 Task: Look for space in Zvečan, Kosovo from 6th September, 2023 to 15th September, 2023 for 6 adults in price range Rs.8000 to Rs.12000. Place can be entire place or private room with 6 bedrooms having 6 beds and 6 bathrooms. Property type can be house, flat, guest house. Amenities needed are: wifi, TV, free parkinig on premises, gym, breakfast. Booking option can be shelf check-in. Required host language is English.
Action: Mouse moved to (498, 106)
Screenshot: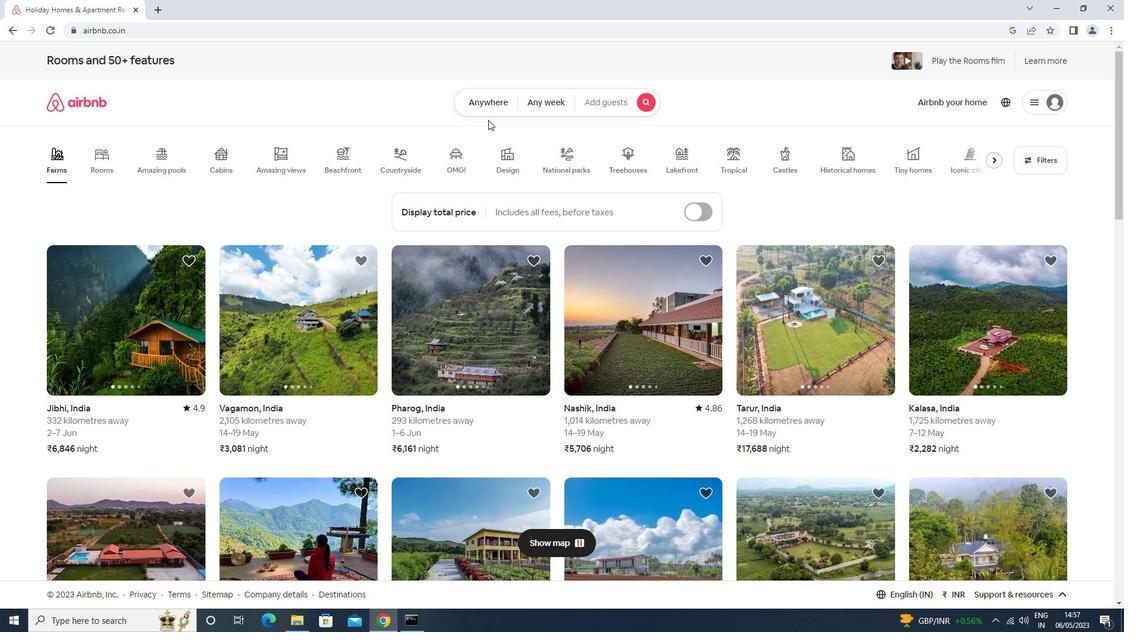 
Action: Mouse pressed left at (498, 106)
Screenshot: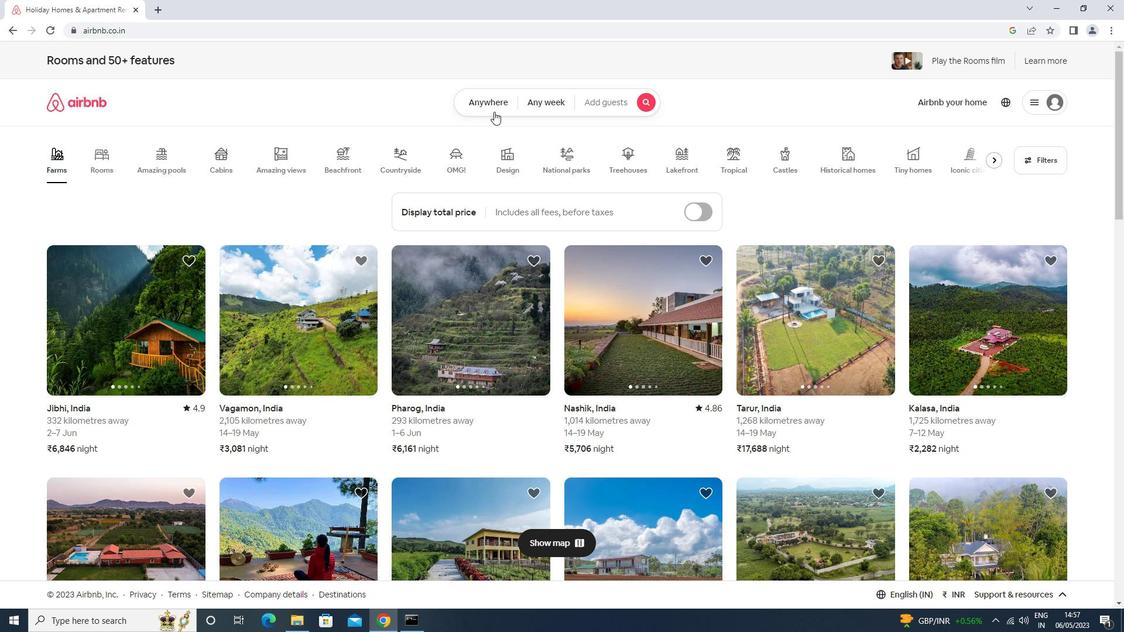 
Action: Mouse moved to (452, 152)
Screenshot: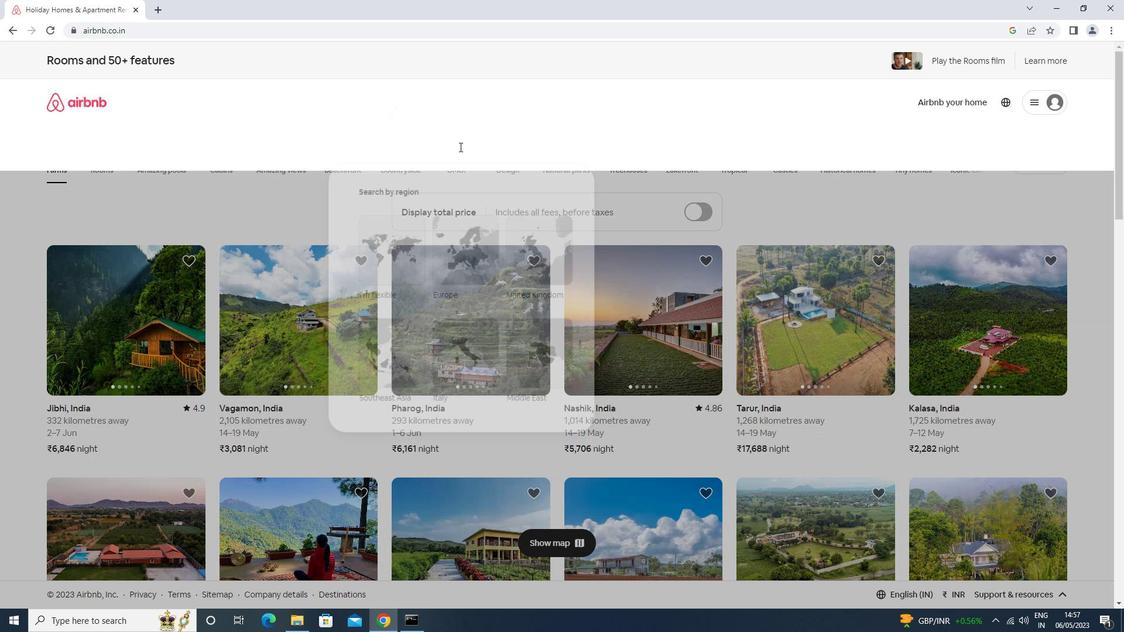 
Action: Mouse pressed left at (452, 152)
Screenshot: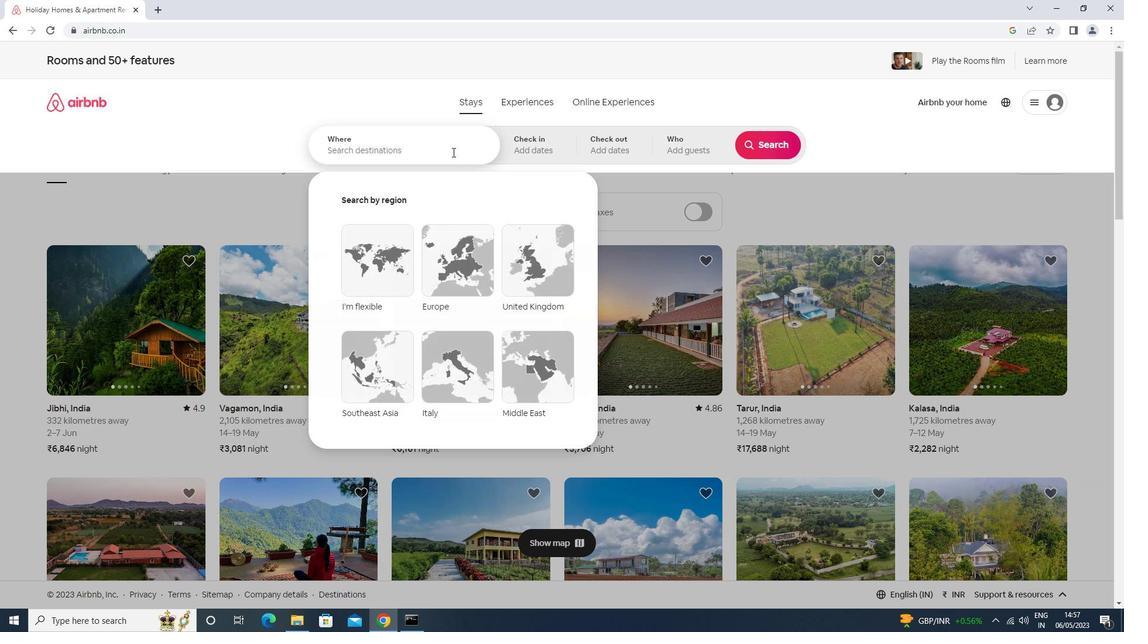 
Action: Key pressed zvecan,<Key.space>kosovo<Key.enter>
Screenshot: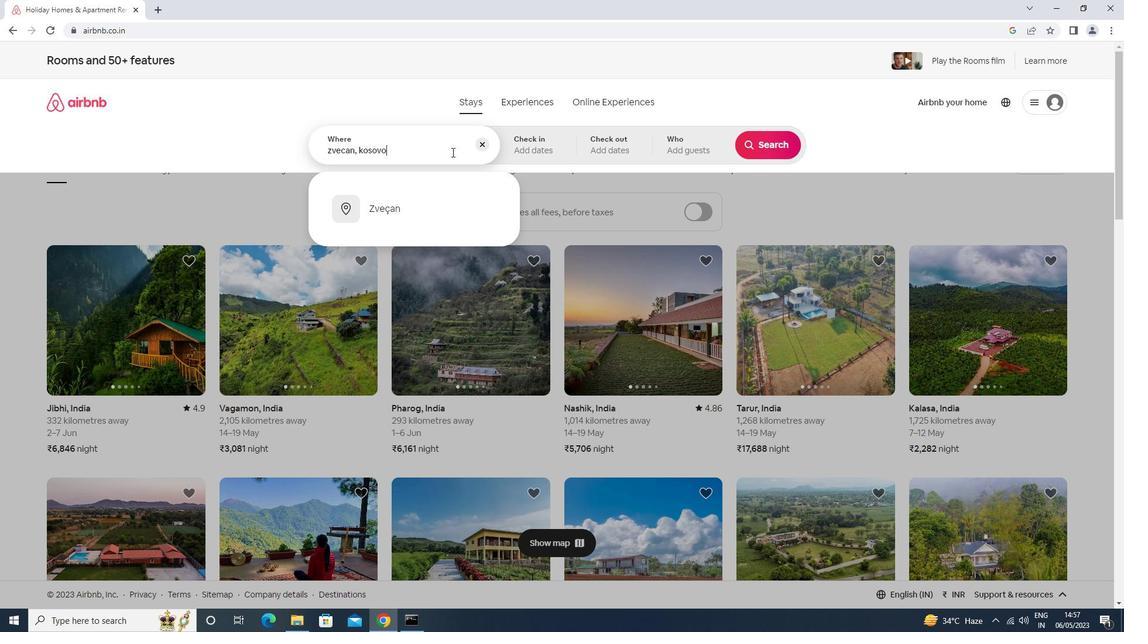 
Action: Mouse moved to (758, 240)
Screenshot: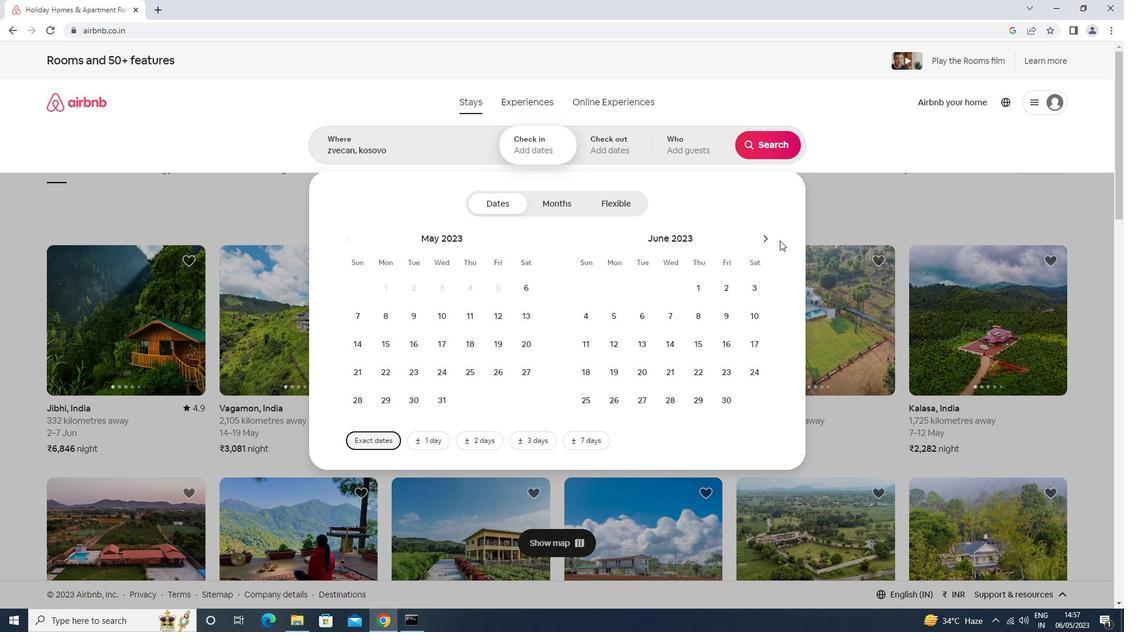 
Action: Mouse pressed left at (758, 240)
Screenshot: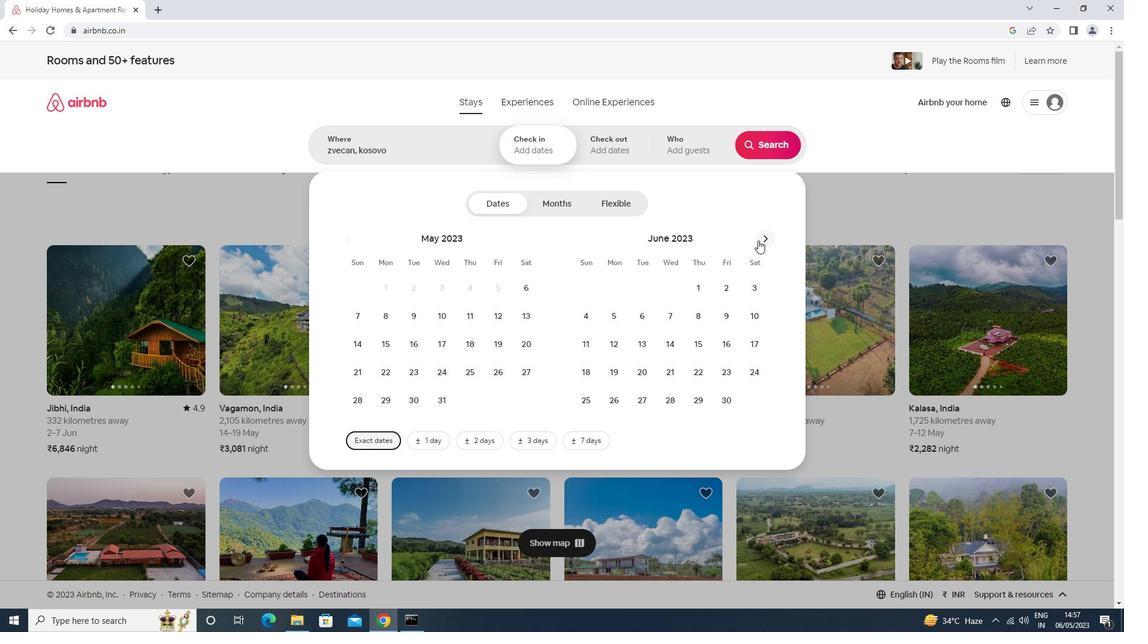 
Action: Mouse moved to (763, 238)
Screenshot: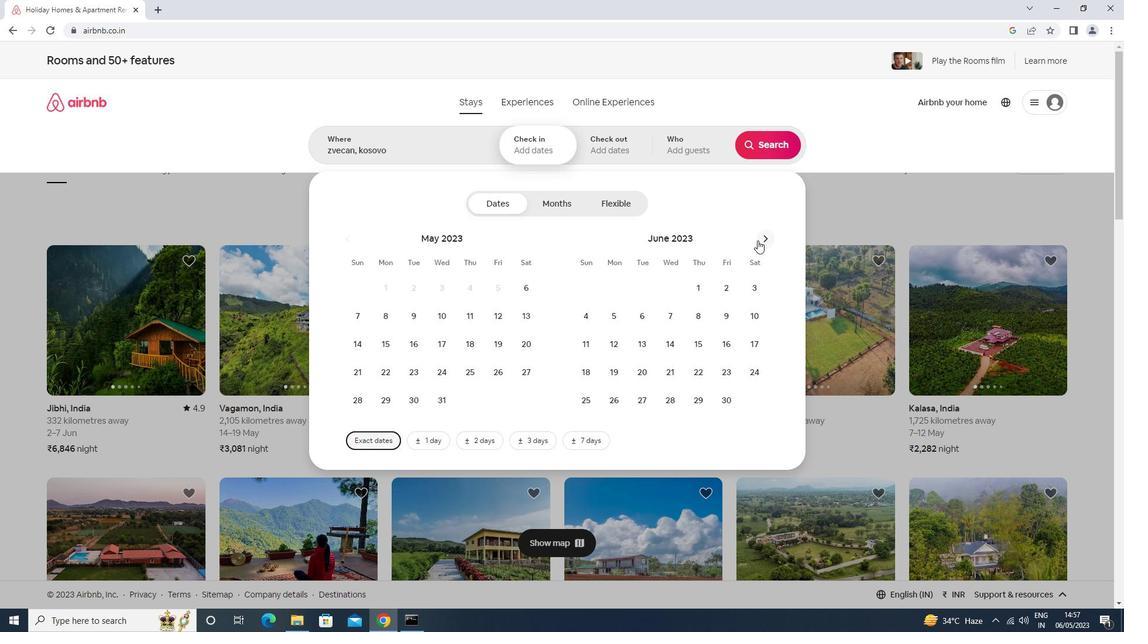 
Action: Mouse pressed left at (763, 238)
Screenshot: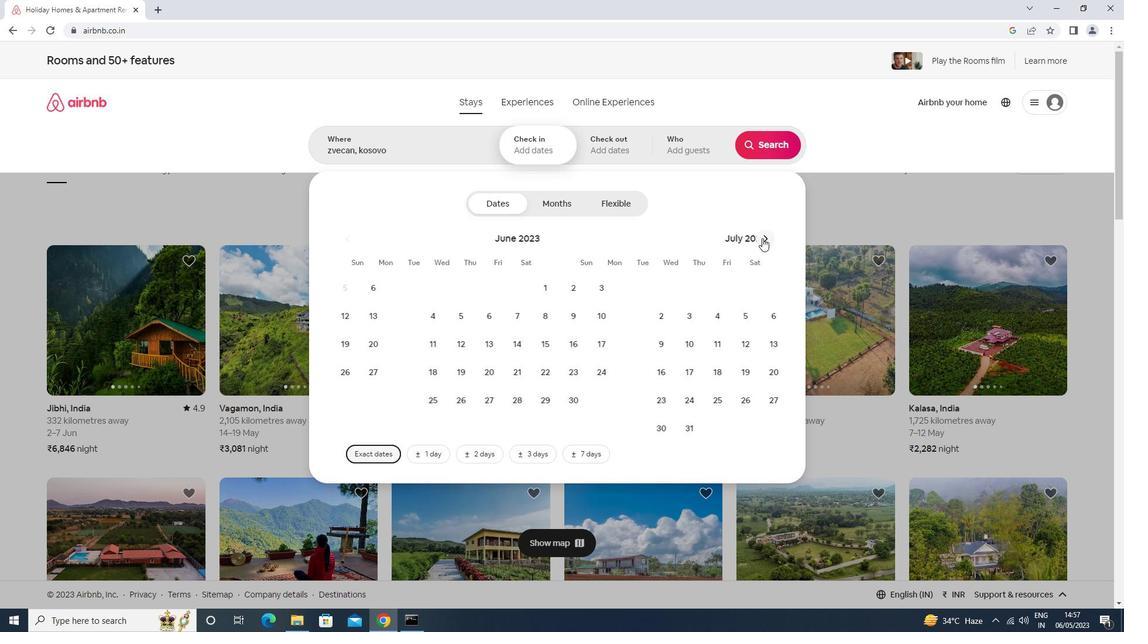 
Action: Mouse pressed left at (763, 238)
Screenshot: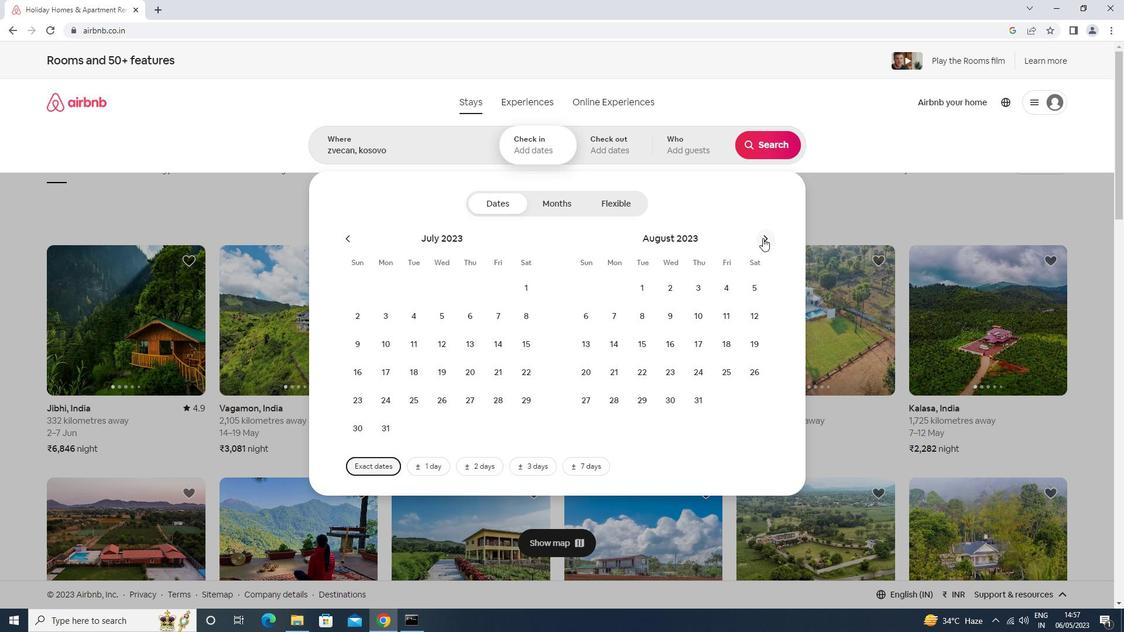 
Action: Mouse moved to (677, 315)
Screenshot: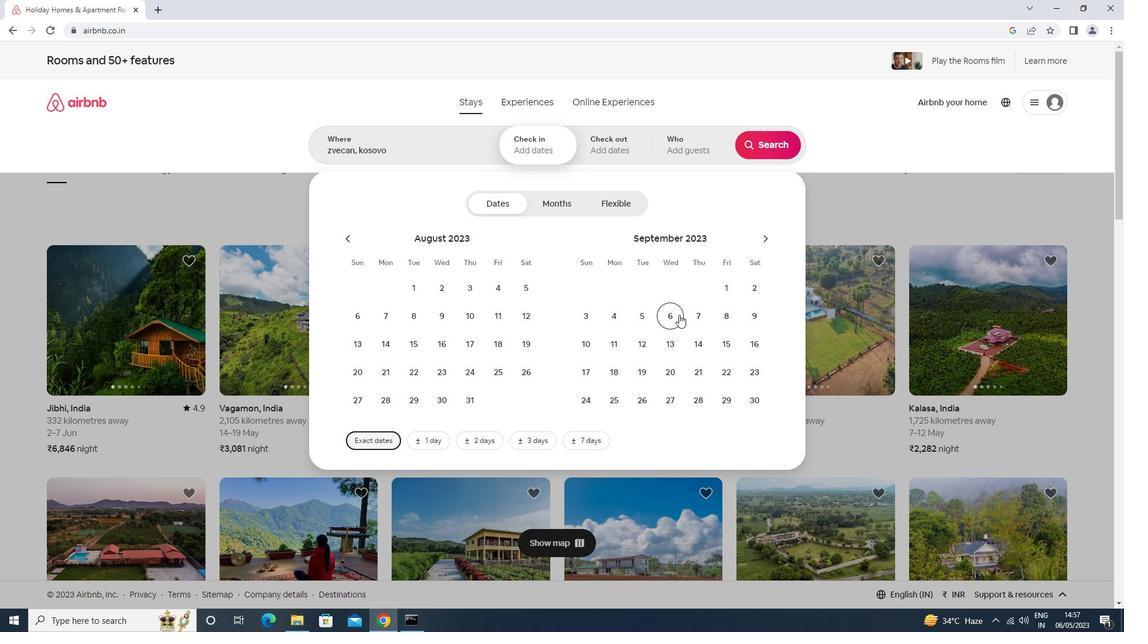 
Action: Mouse pressed left at (677, 315)
Screenshot: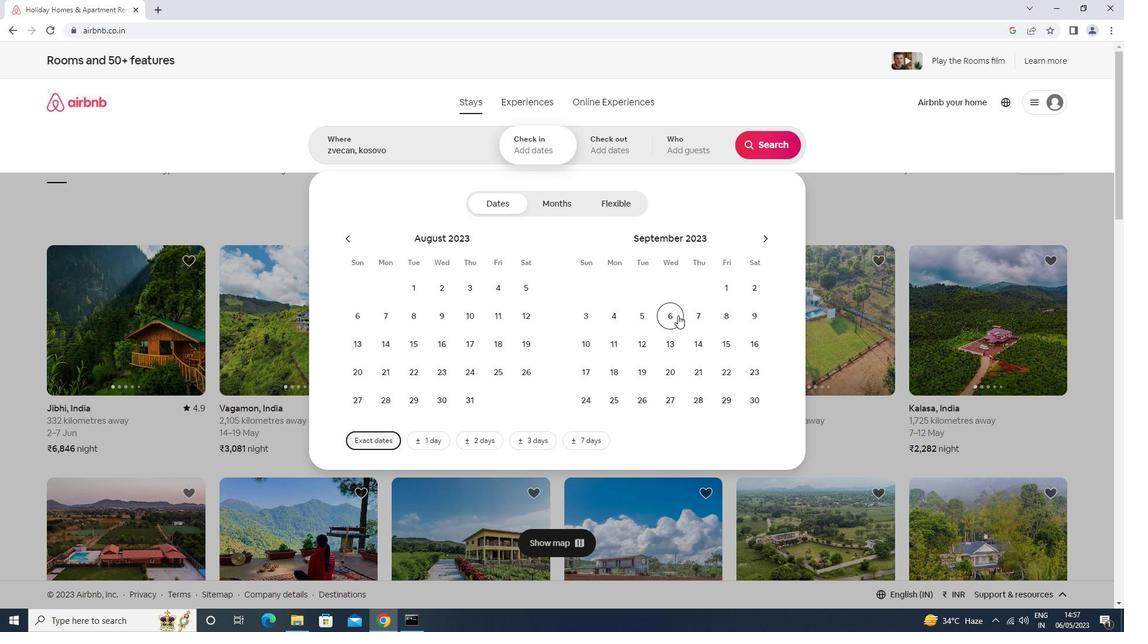 
Action: Mouse moved to (727, 346)
Screenshot: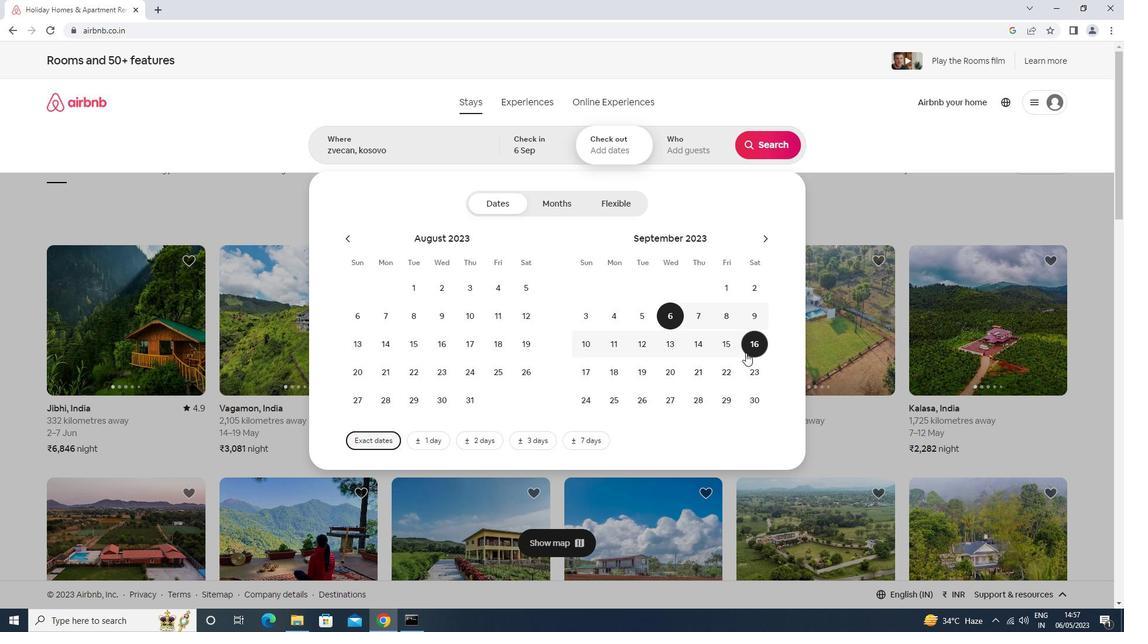 
Action: Mouse pressed left at (727, 346)
Screenshot: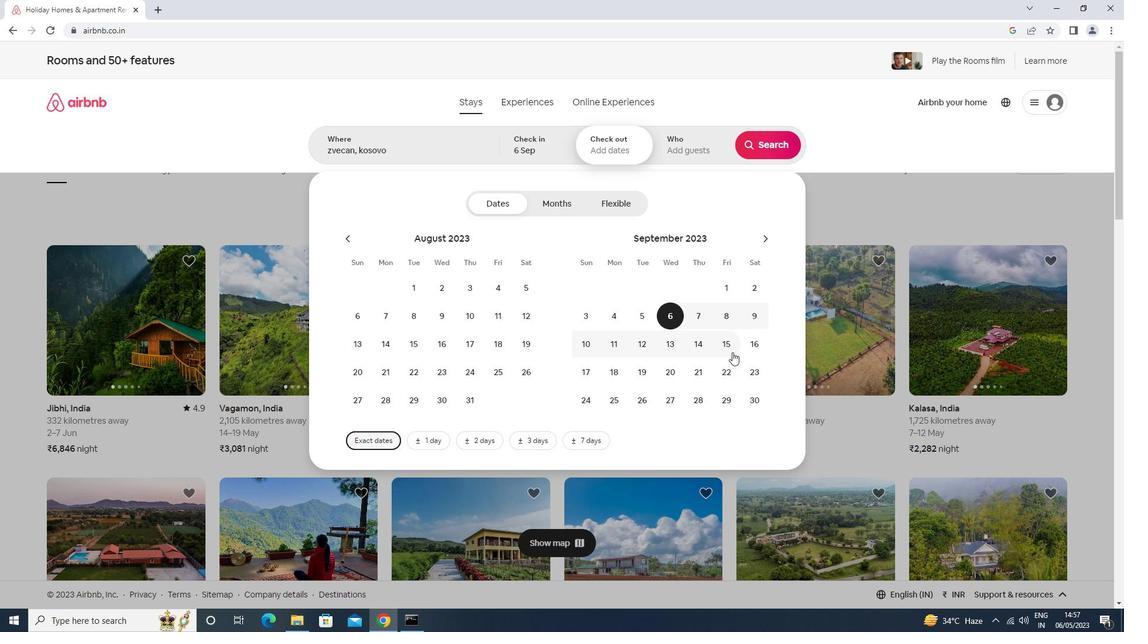 
Action: Mouse moved to (690, 157)
Screenshot: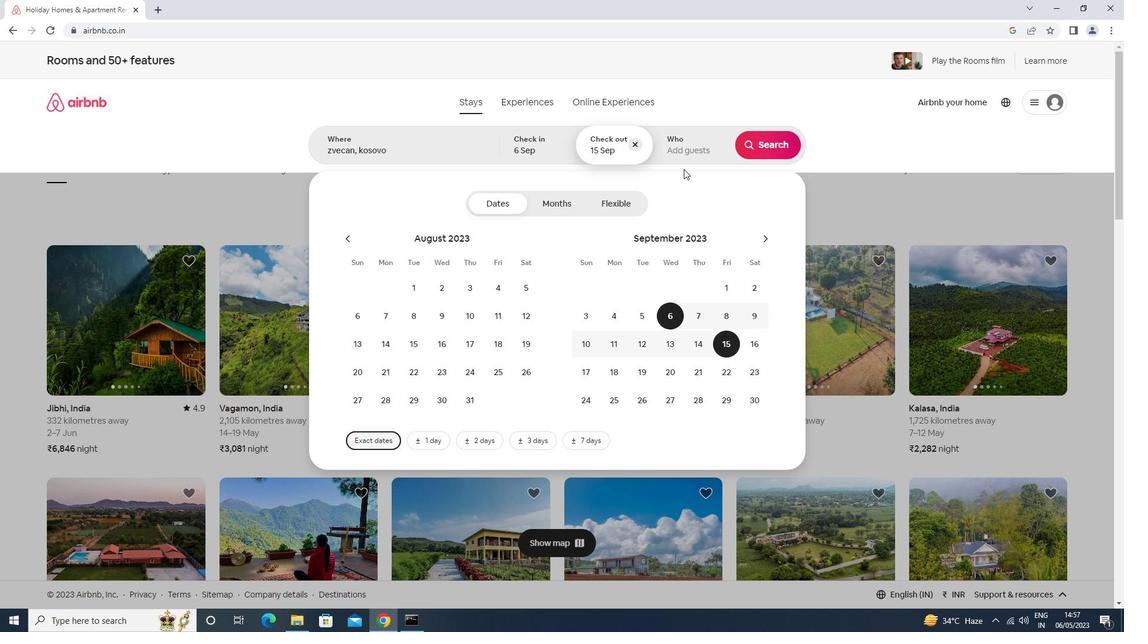 
Action: Mouse pressed left at (690, 157)
Screenshot: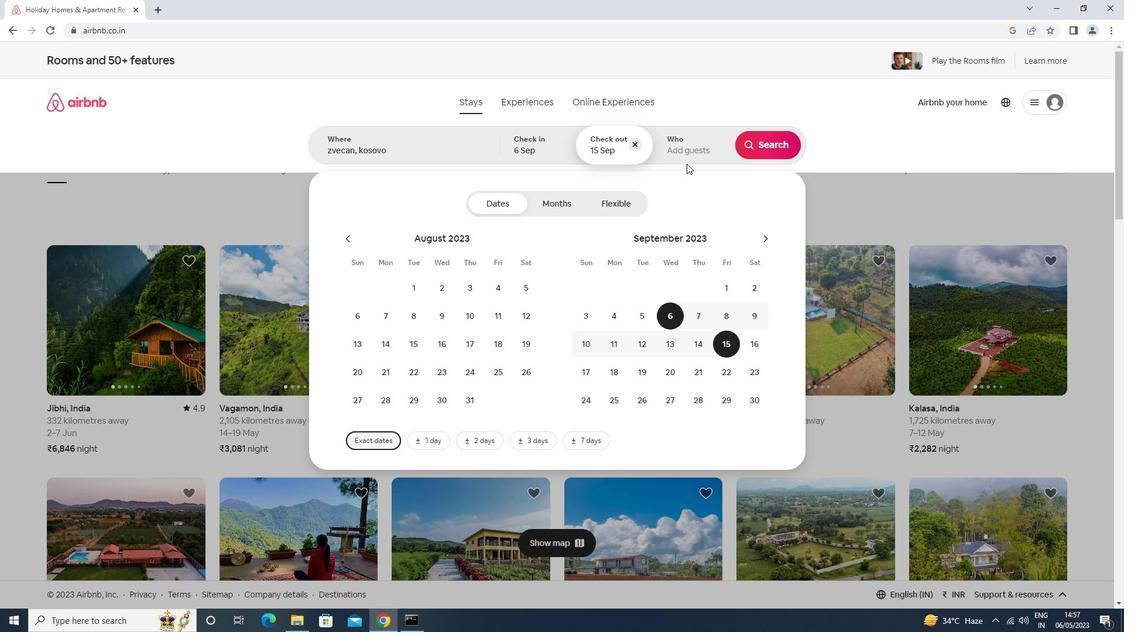 
Action: Mouse moved to (774, 211)
Screenshot: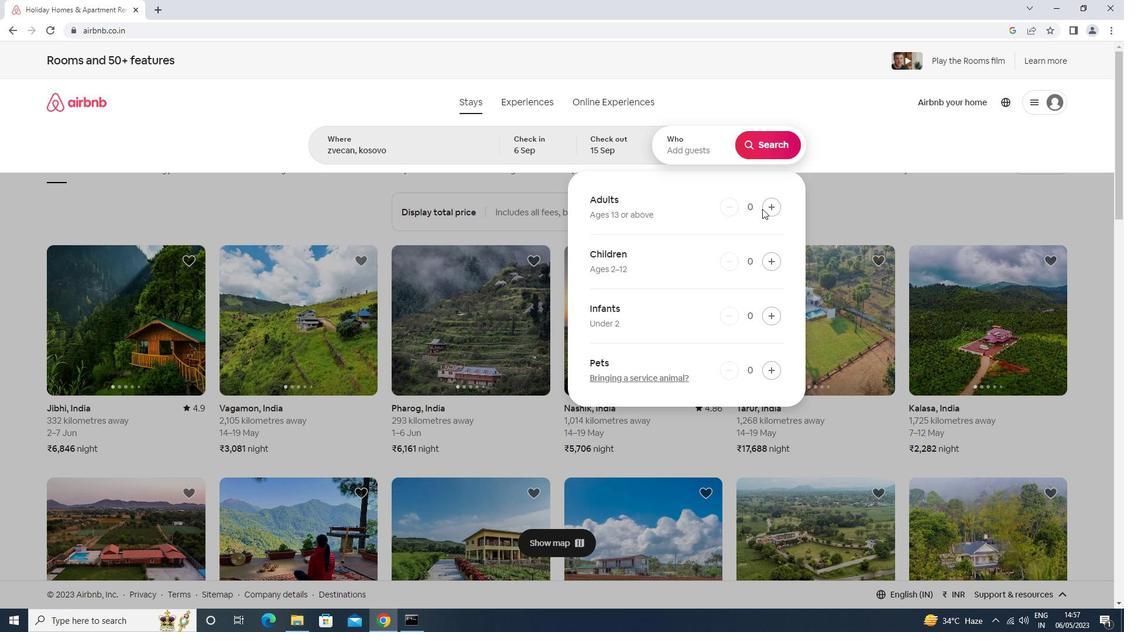 
Action: Mouse pressed left at (774, 211)
Screenshot: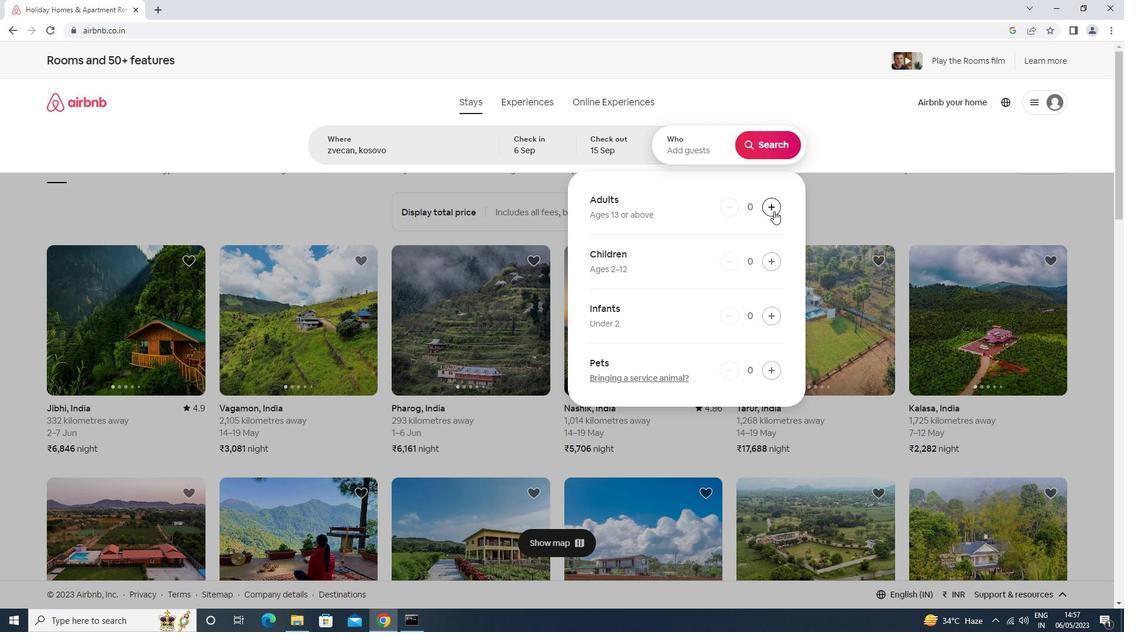 
Action: Mouse pressed left at (774, 211)
Screenshot: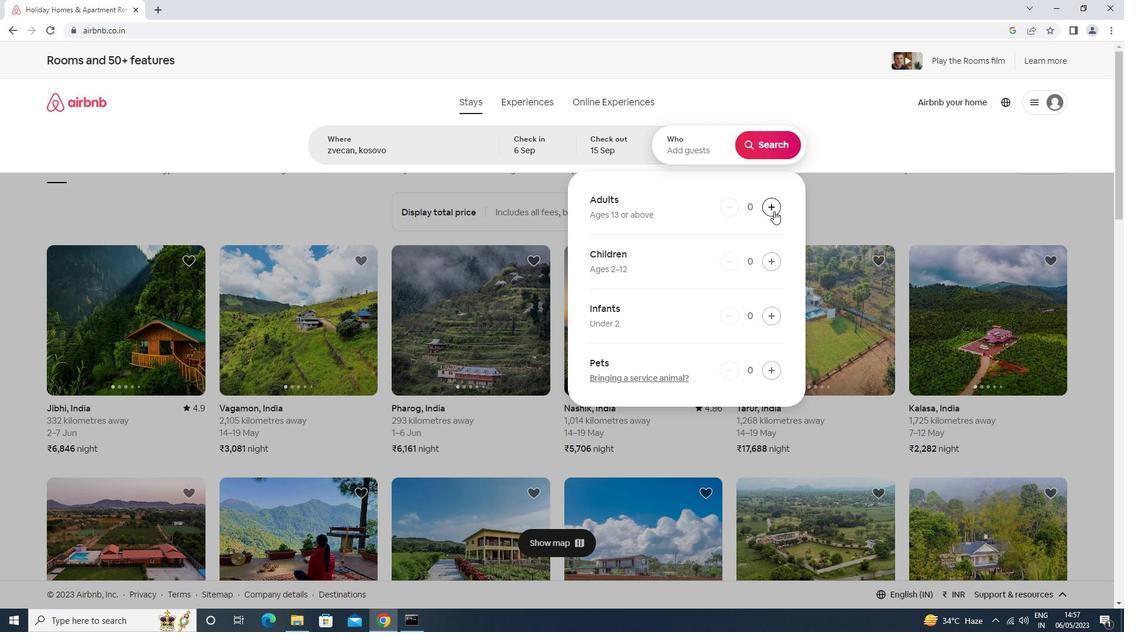 
Action: Mouse moved to (776, 210)
Screenshot: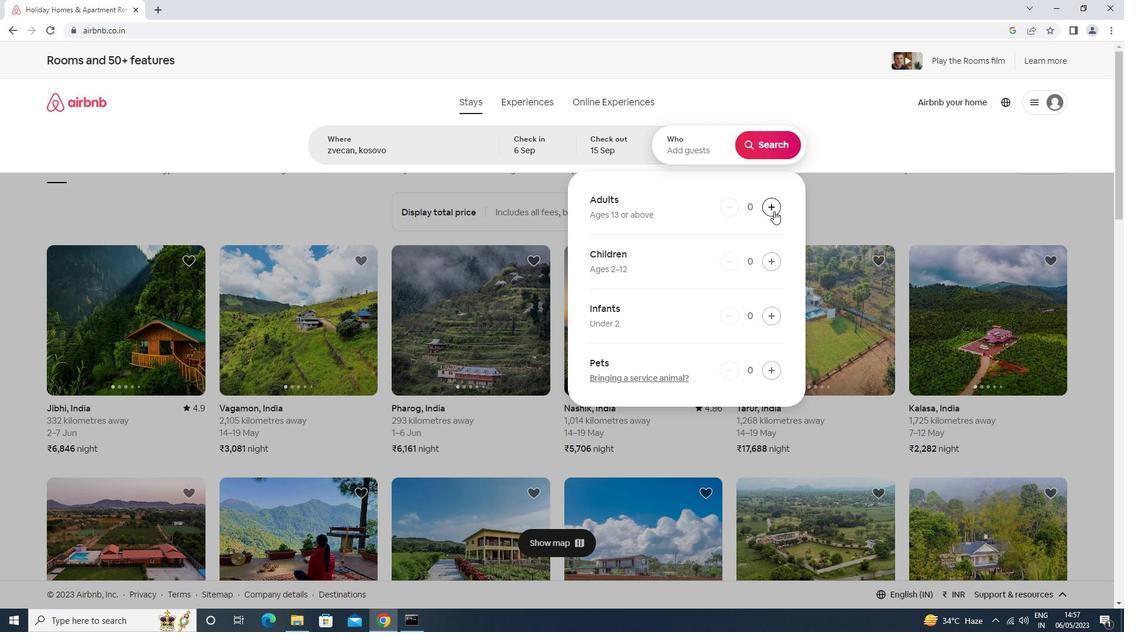 
Action: Mouse pressed left at (776, 210)
Screenshot: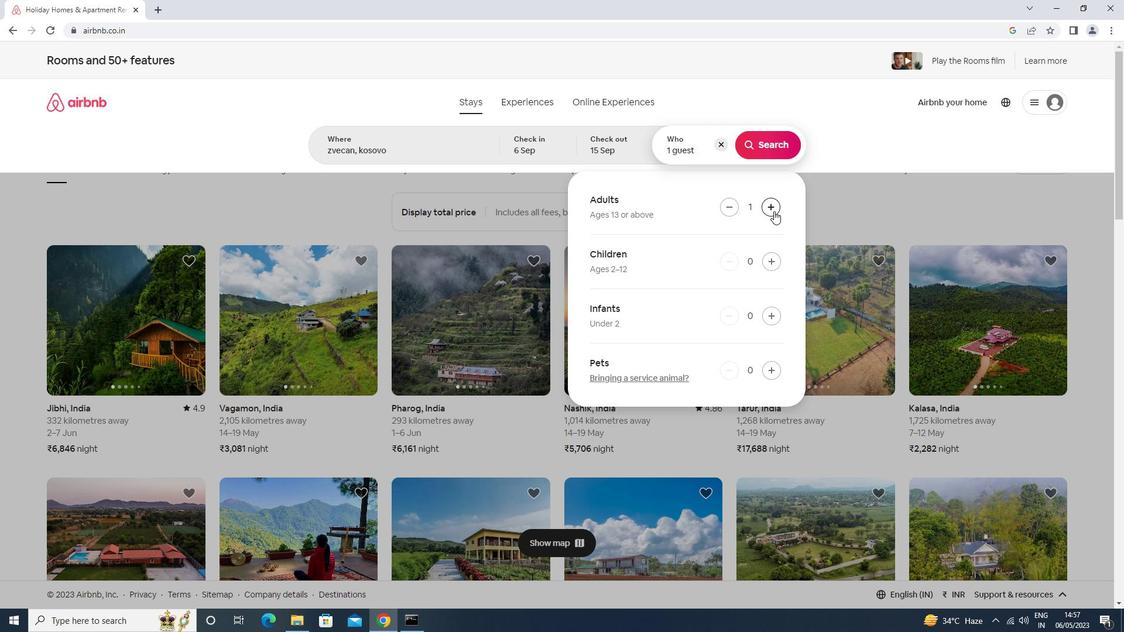 
Action: Mouse pressed left at (776, 210)
Screenshot: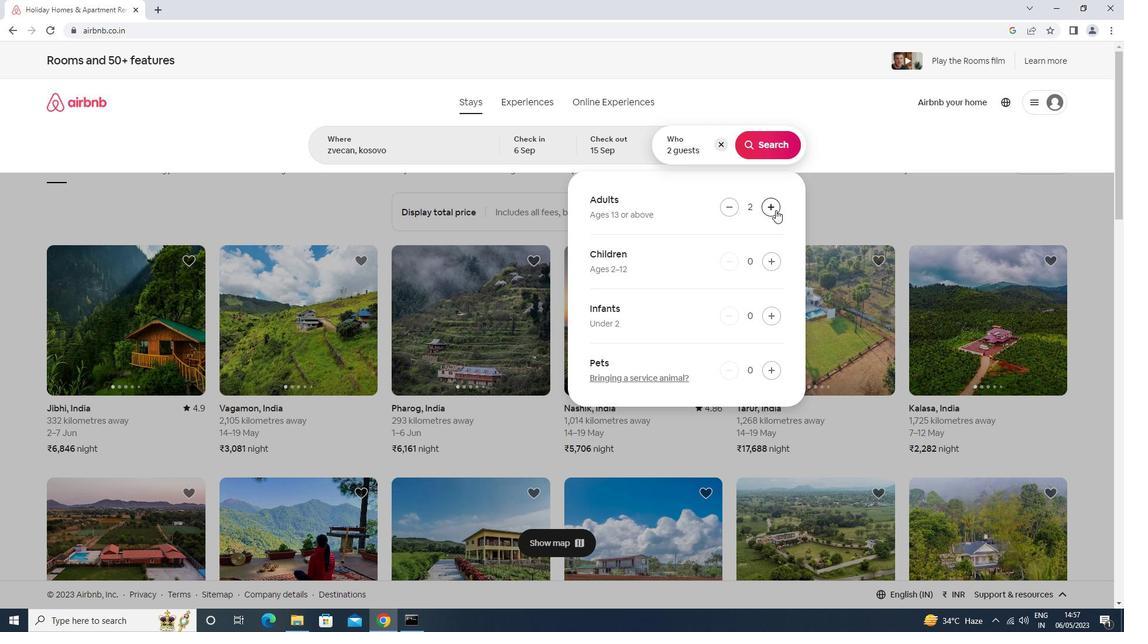 
Action: Mouse pressed left at (776, 210)
Screenshot: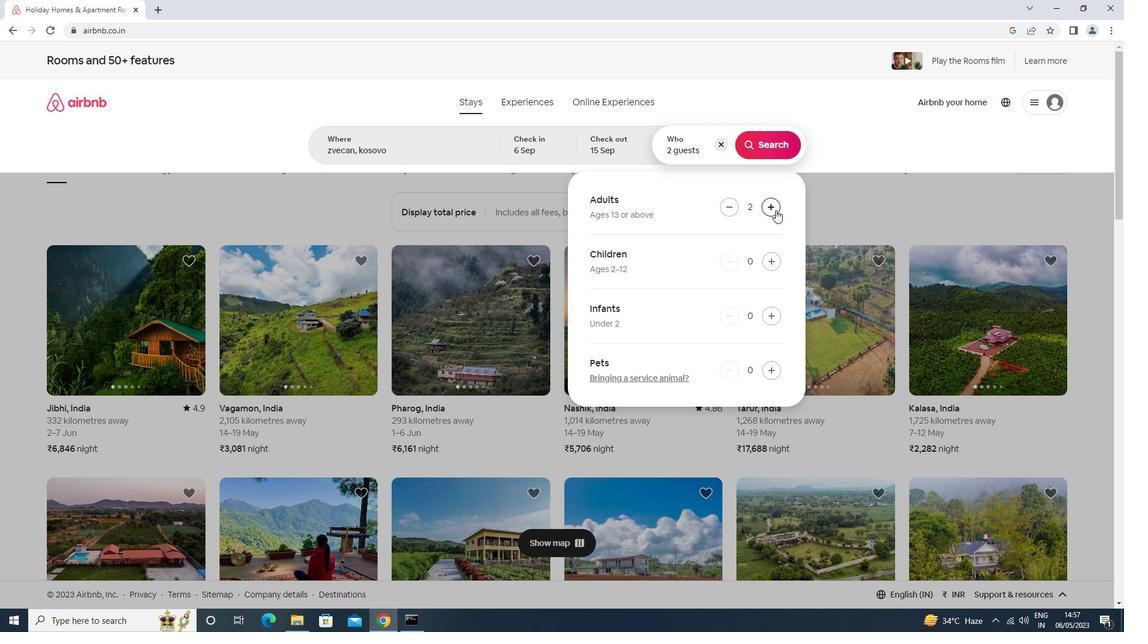 
Action: Mouse pressed left at (776, 210)
Screenshot: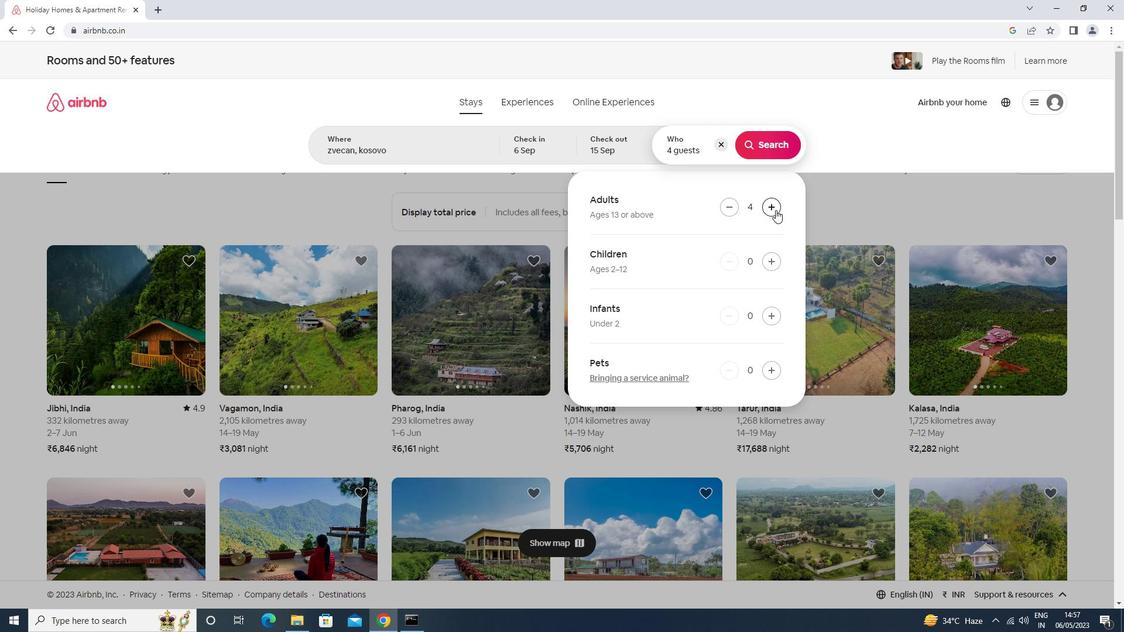 
Action: Mouse moved to (782, 142)
Screenshot: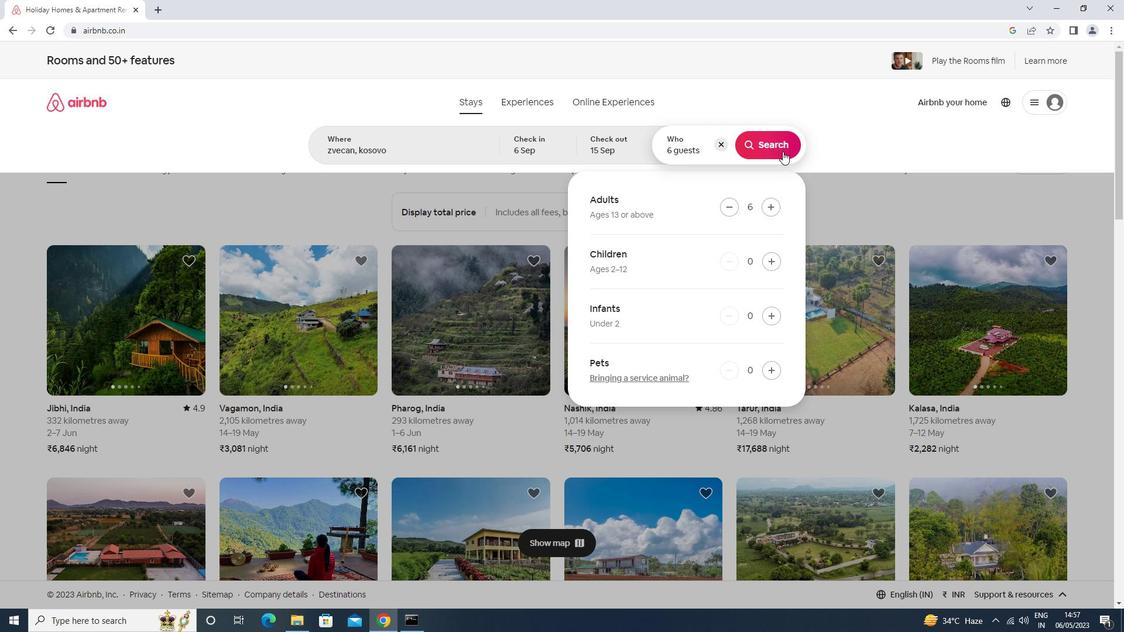 
Action: Mouse pressed left at (782, 142)
Screenshot: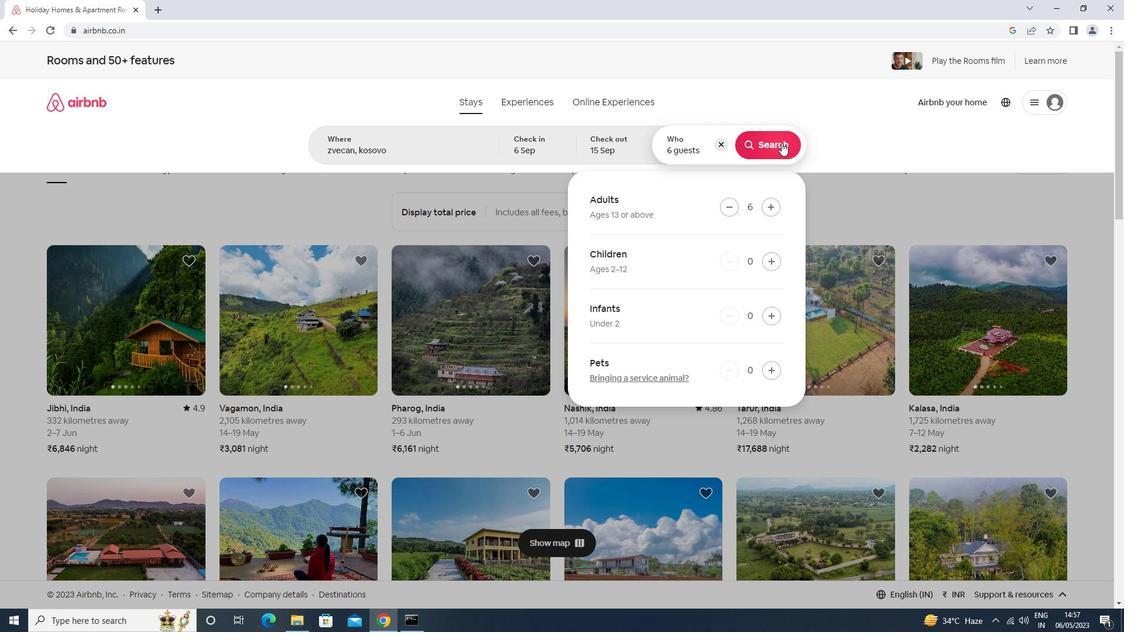 
Action: Mouse moved to (1076, 112)
Screenshot: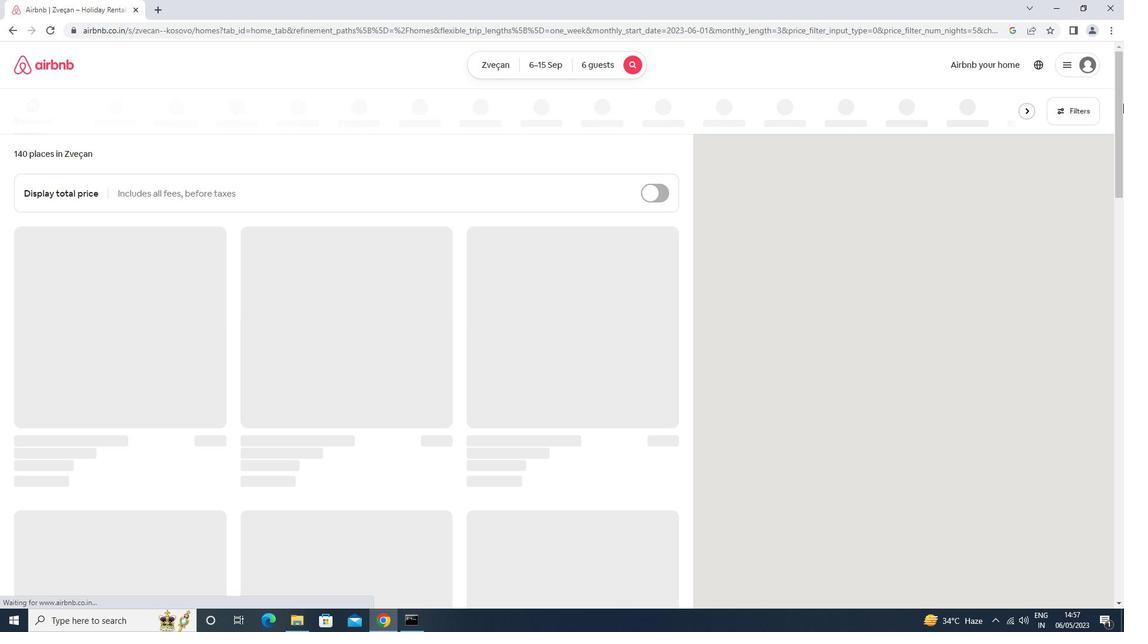 
Action: Mouse pressed left at (1076, 112)
Screenshot: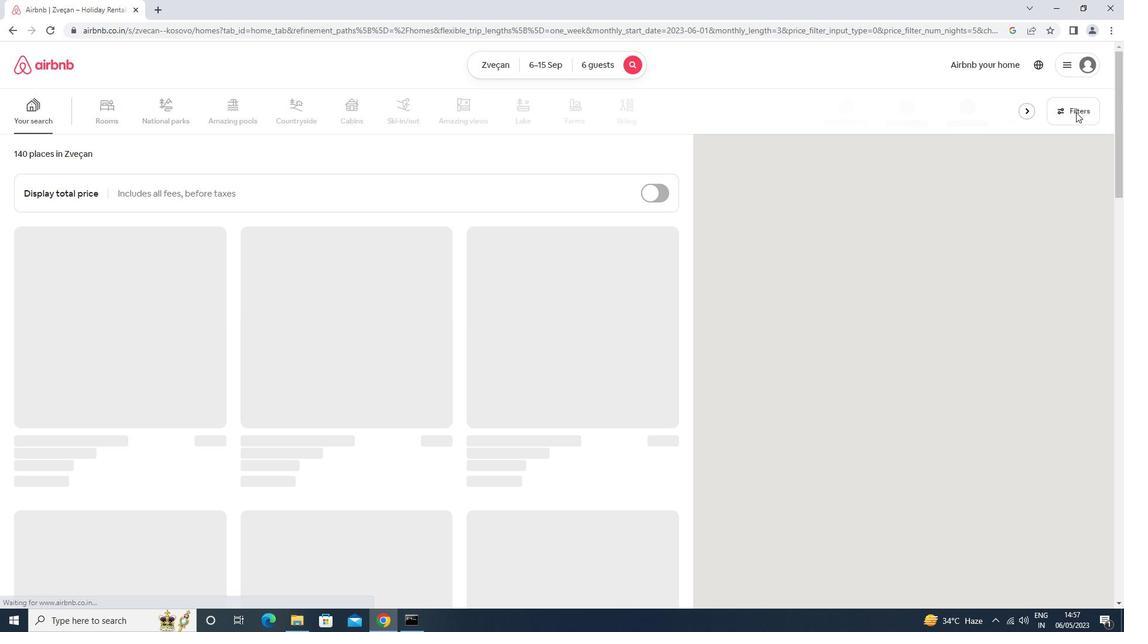
Action: Mouse moved to (443, 386)
Screenshot: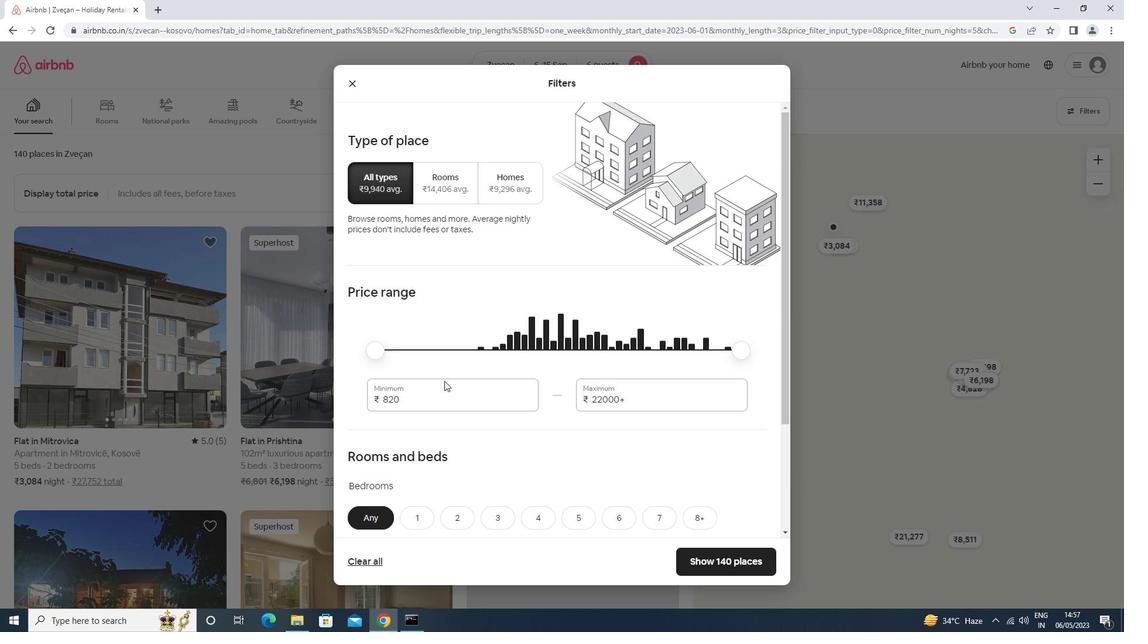 
Action: Mouse pressed left at (443, 386)
Screenshot: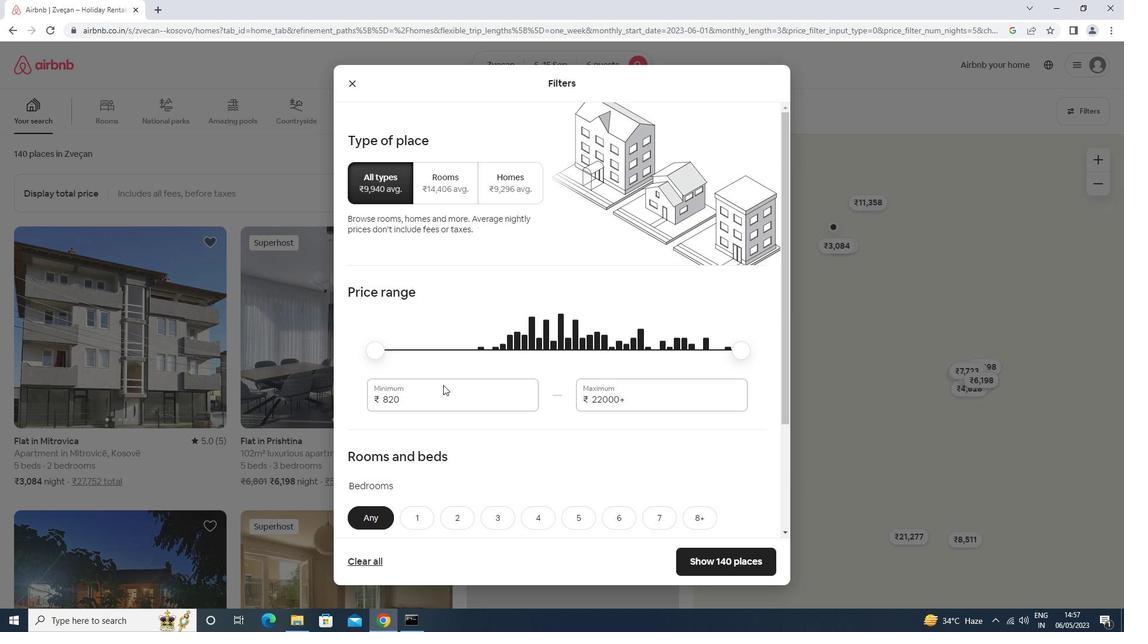 
Action: Key pressed <Key.backspace><Key.backspace>000<Key.tab>12000
Screenshot: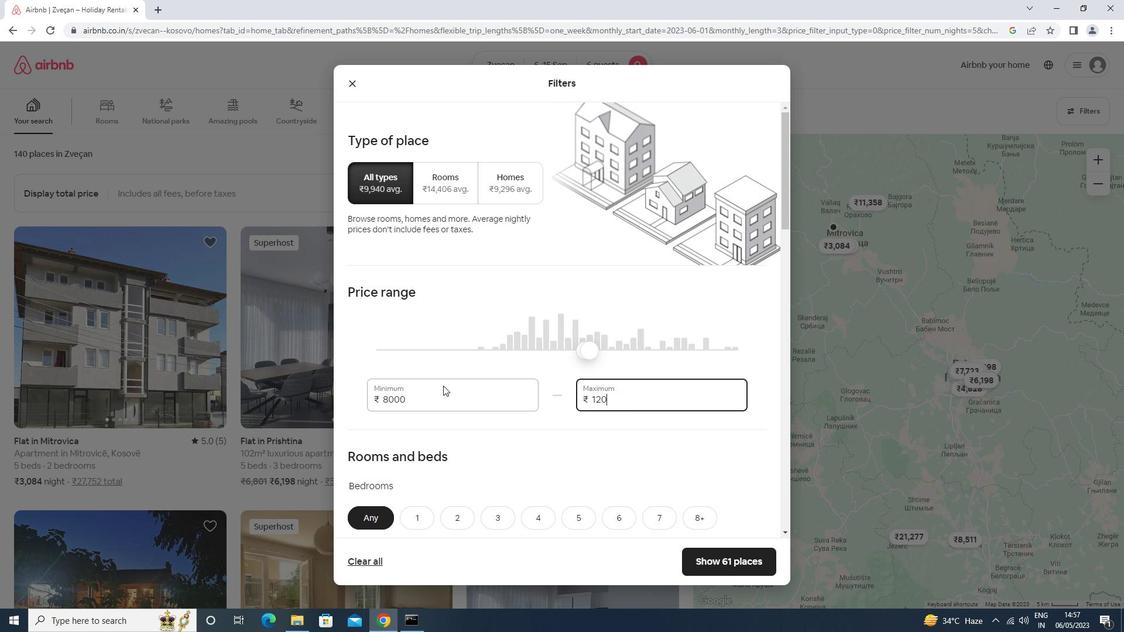 
Action: Mouse moved to (441, 393)
Screenshot: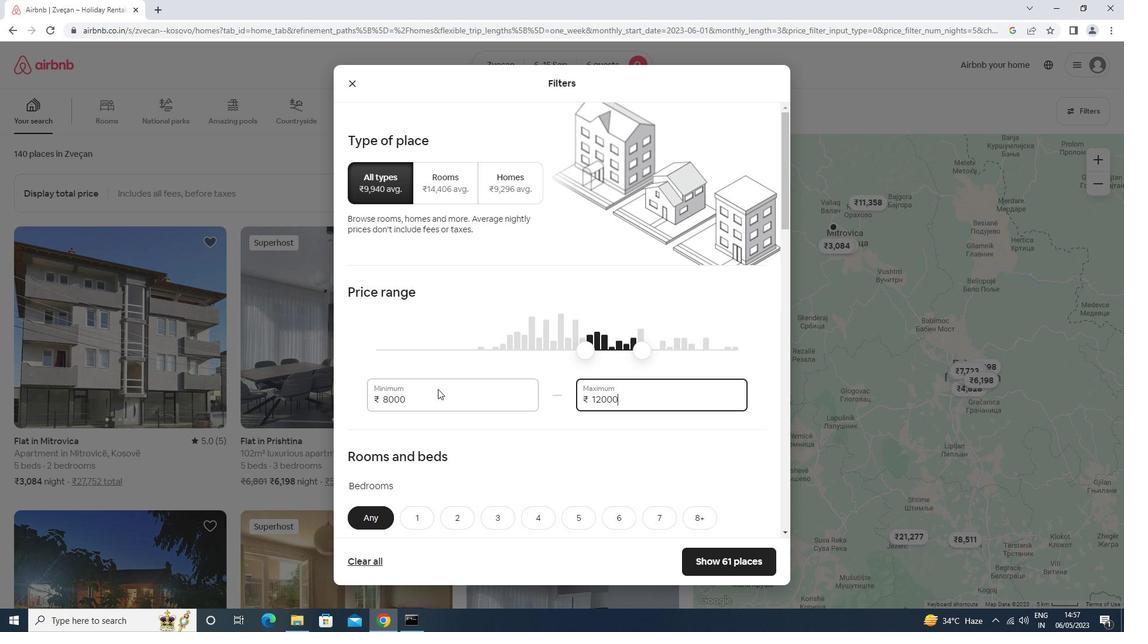 
Action: Mouse scrolled (441, 393) with delta (0, 0)
Screenshot: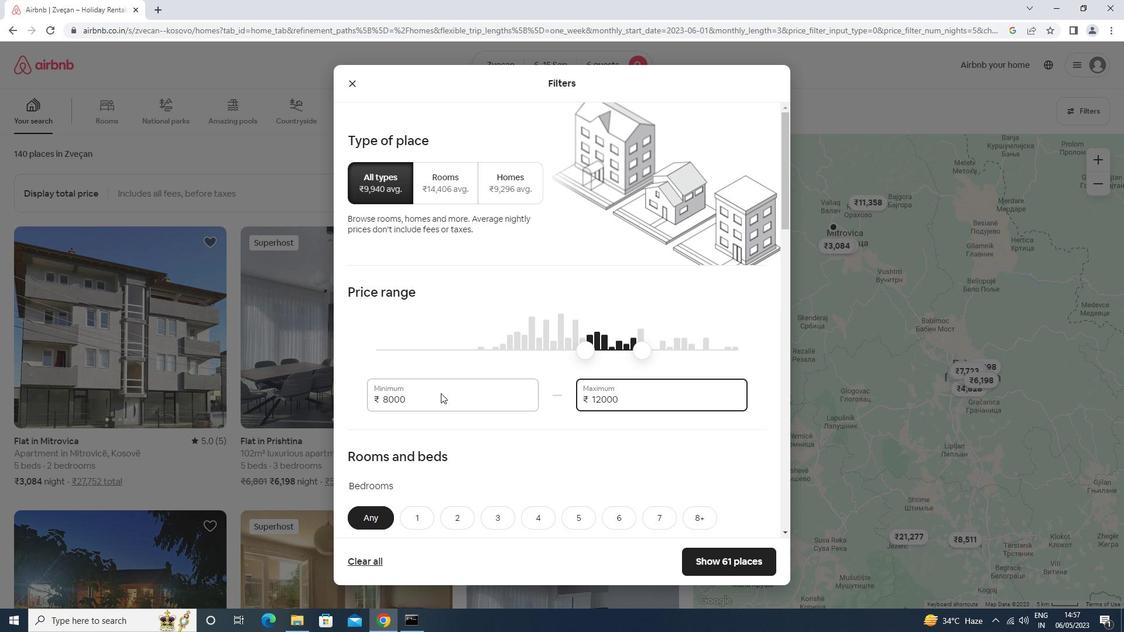 
Action: Mouse moved to (441, 393)
Screenshot: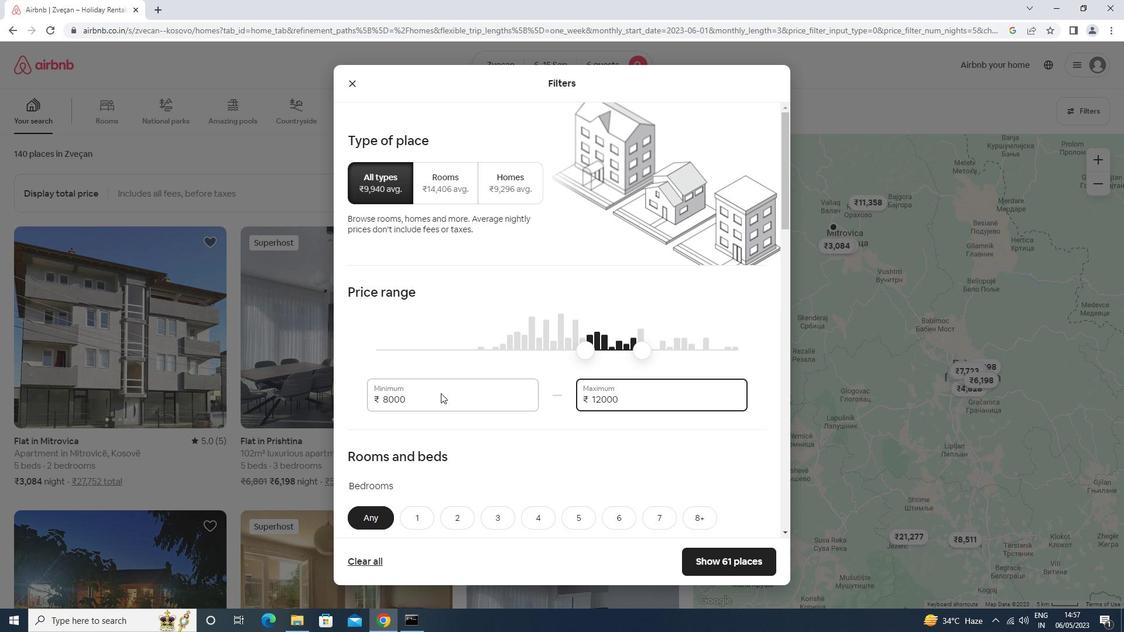 
Action: Mouse scrolled (441, 393) with delta (0, 0)
Screenshot: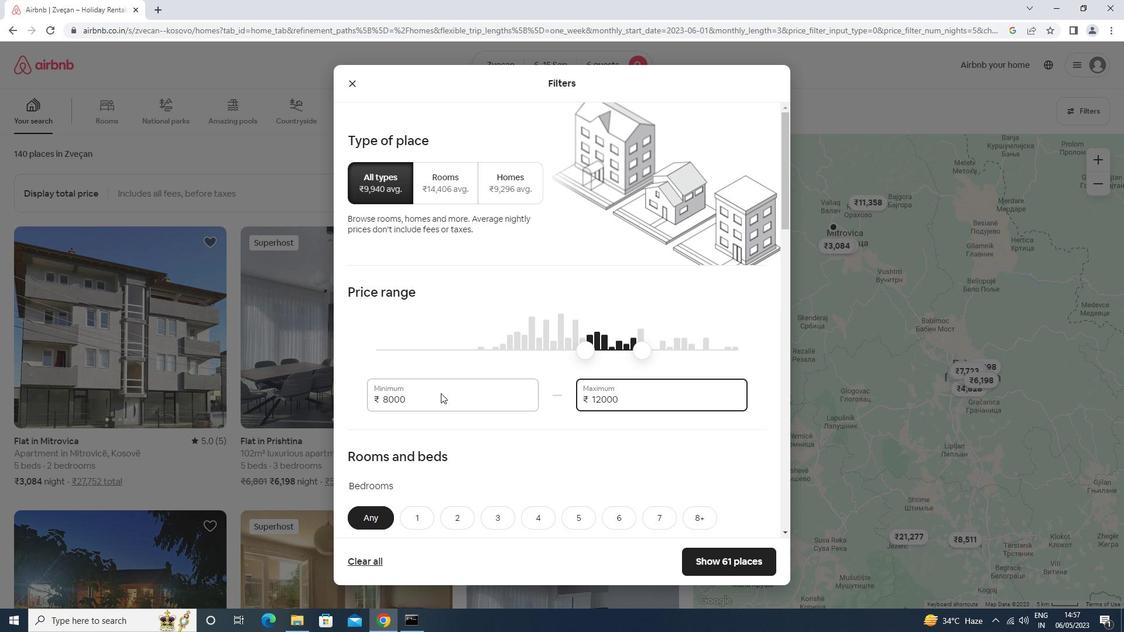 
Action: Mouse moved to (441, 393)
Screenshot: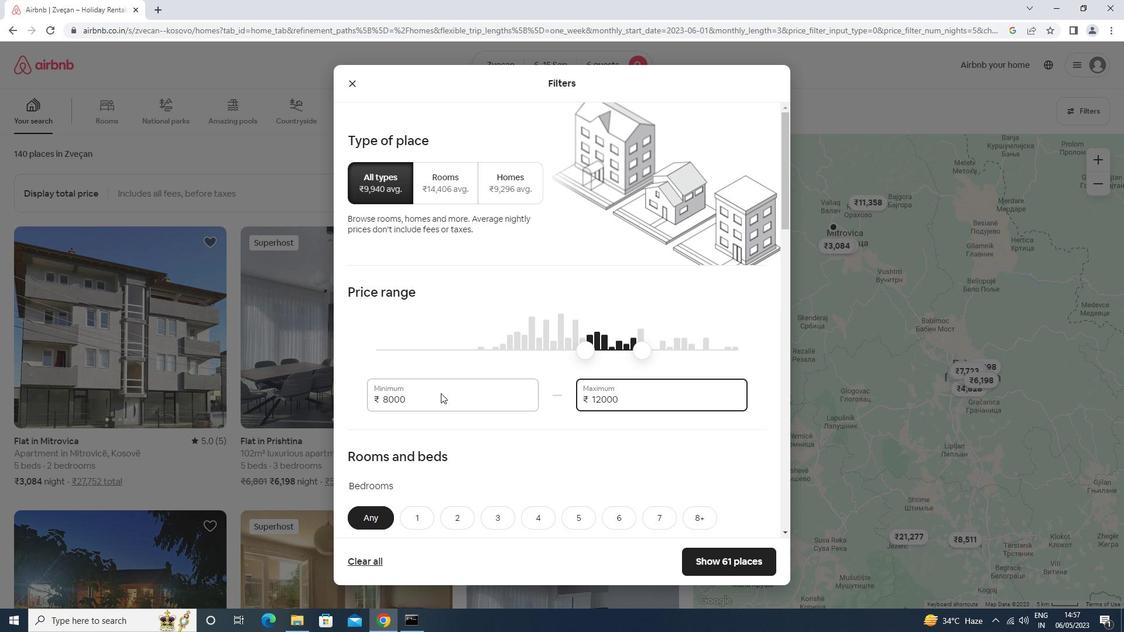 
Action: Mouse scrolled (441, 393) with delta (0, 0)
Screenshot: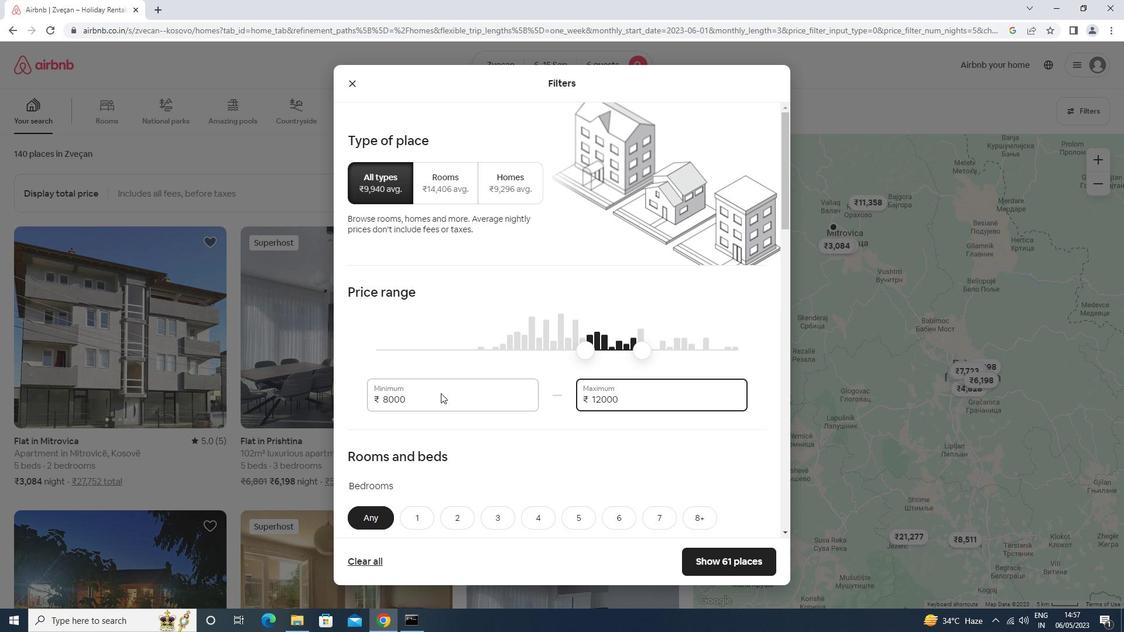 
Action: Mouse moved to (609, 339)
Screenshot: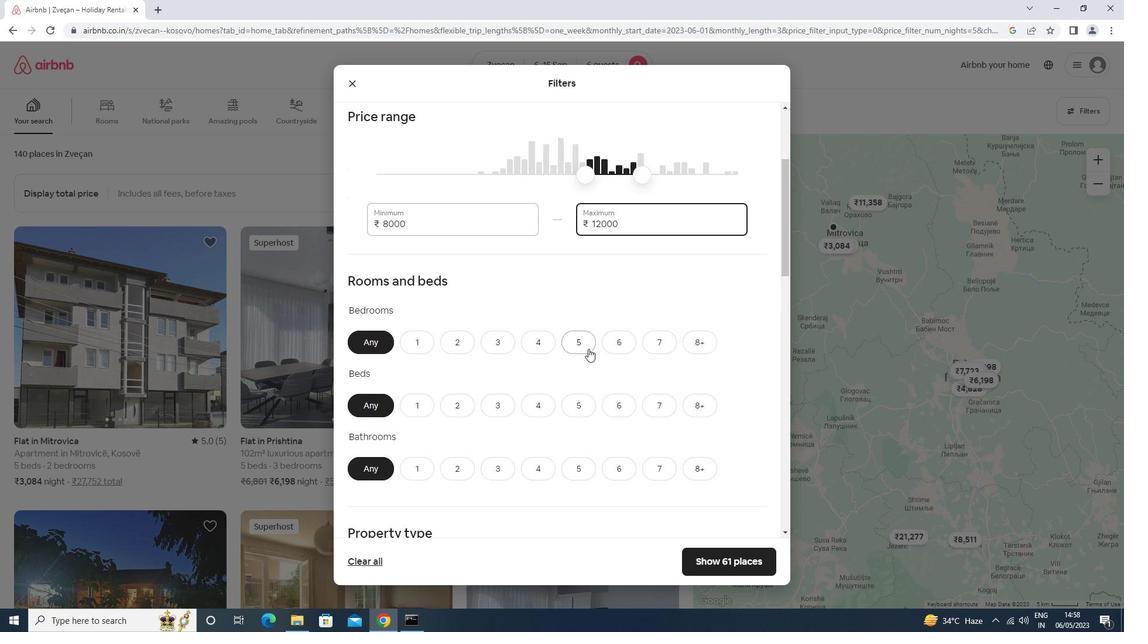 
Action: Mouse pressed left at (609, 339)
Screenshot: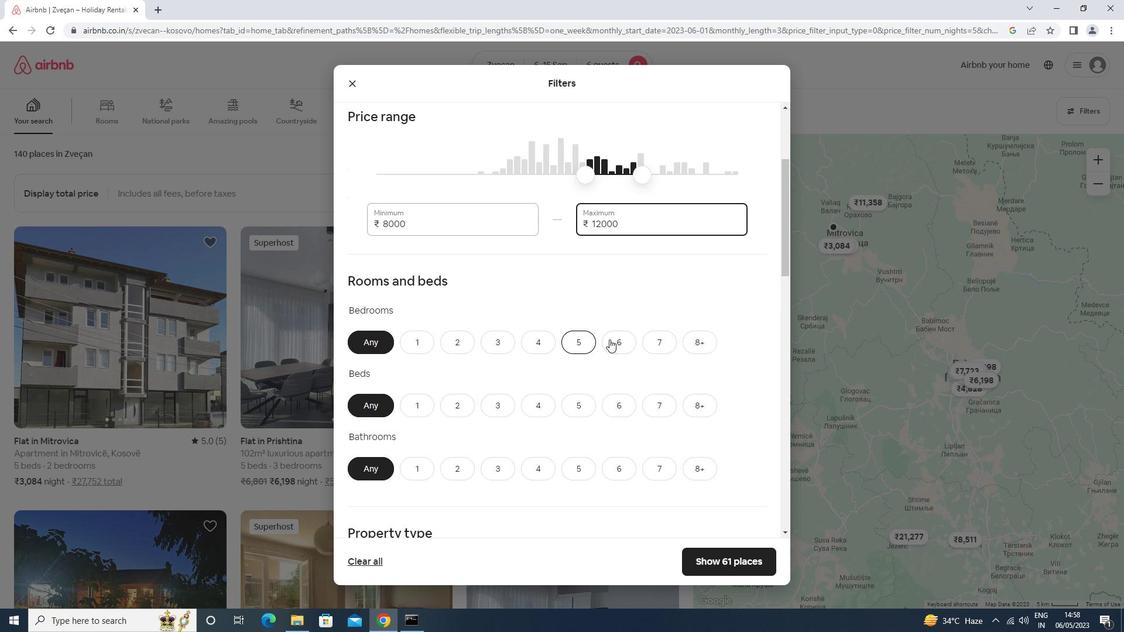 
Action: Mouse moved to (620, 408)
Screenshot: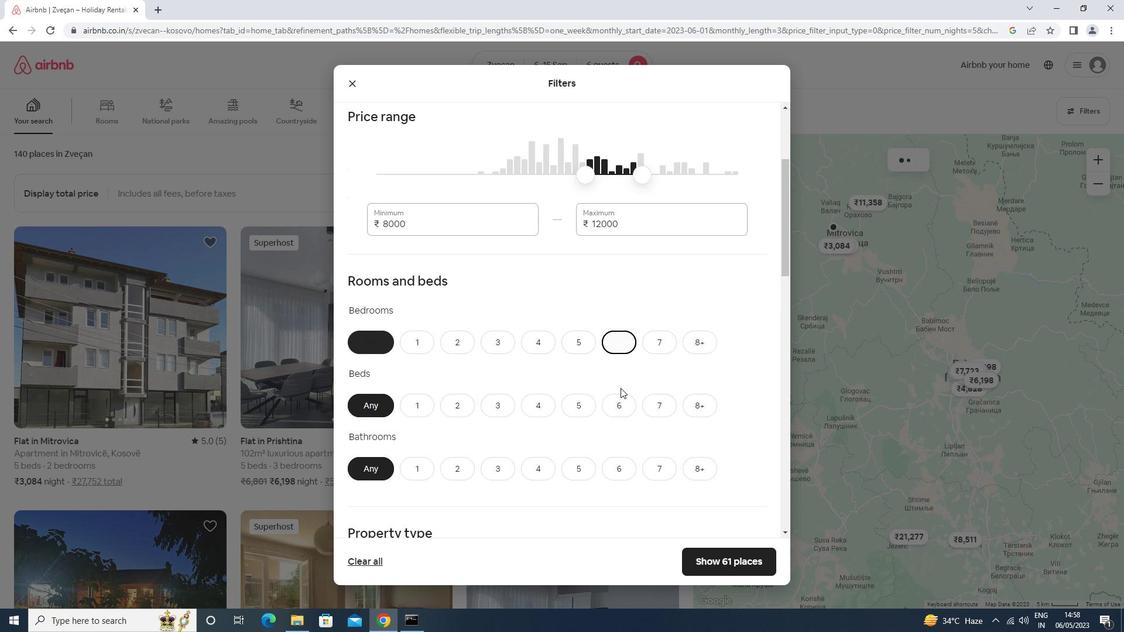 
Action: Mouse pressed left at (620, 408)
Screenshot: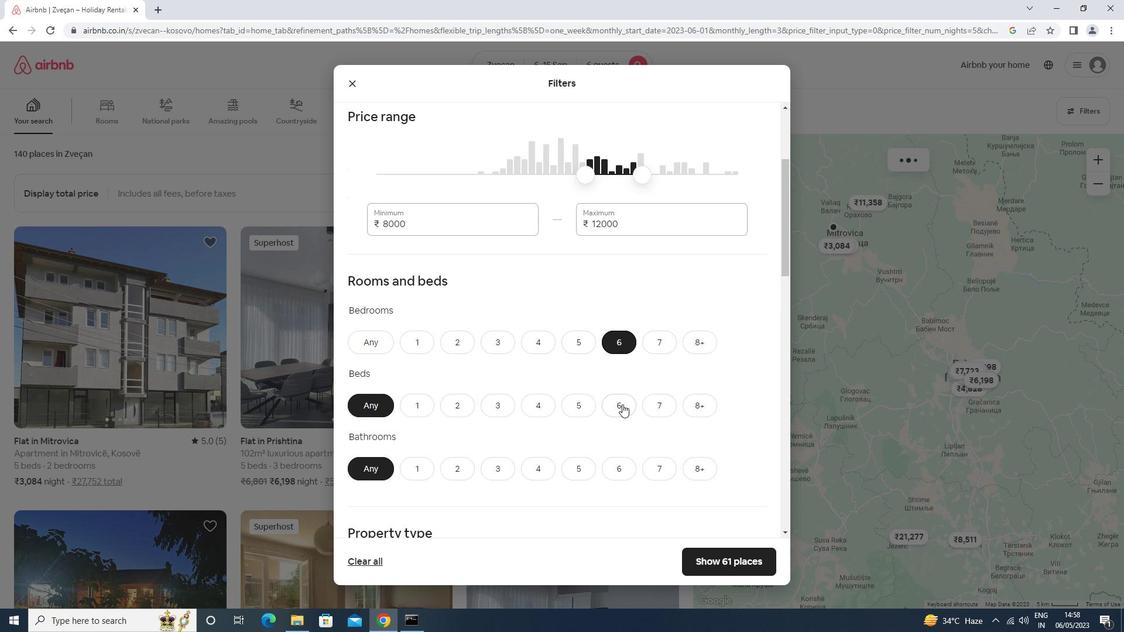 
Action: Mouse moved to (614, 468)
Screenshot: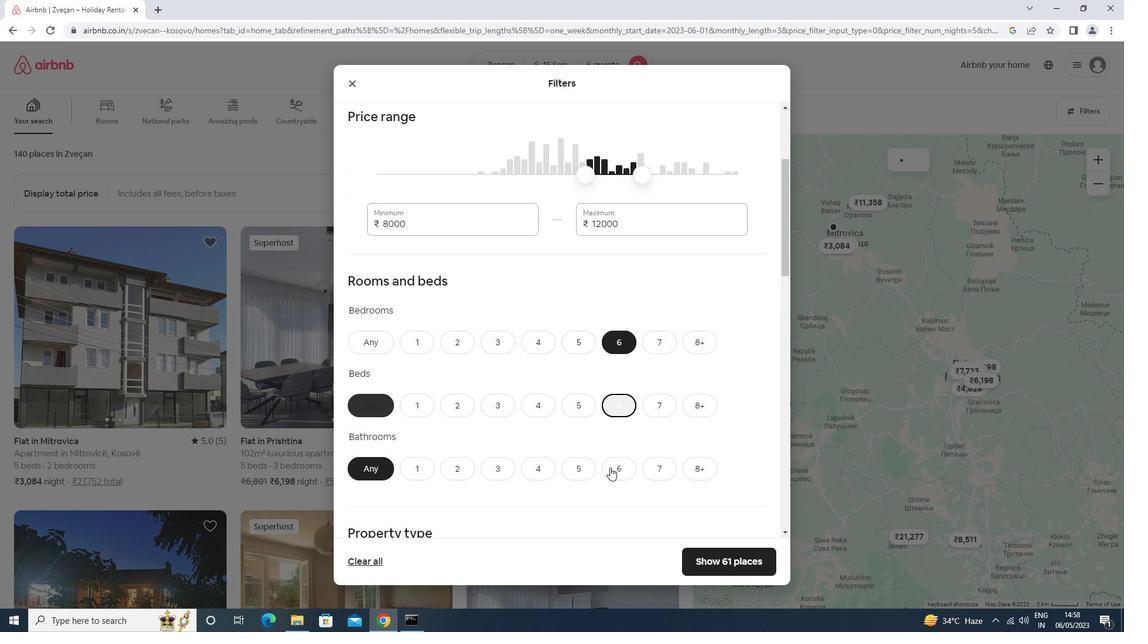 
Action: Mouse pressed left at (614, 468)
Screenshot: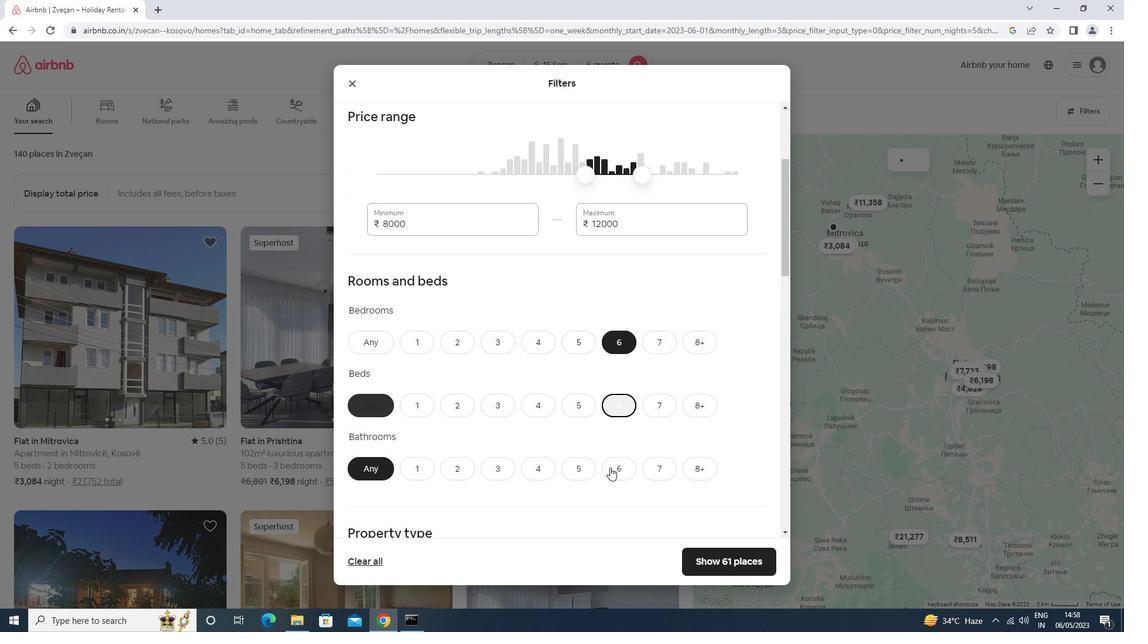 
Action: Mouse moved to (483, 415)
Screenshot: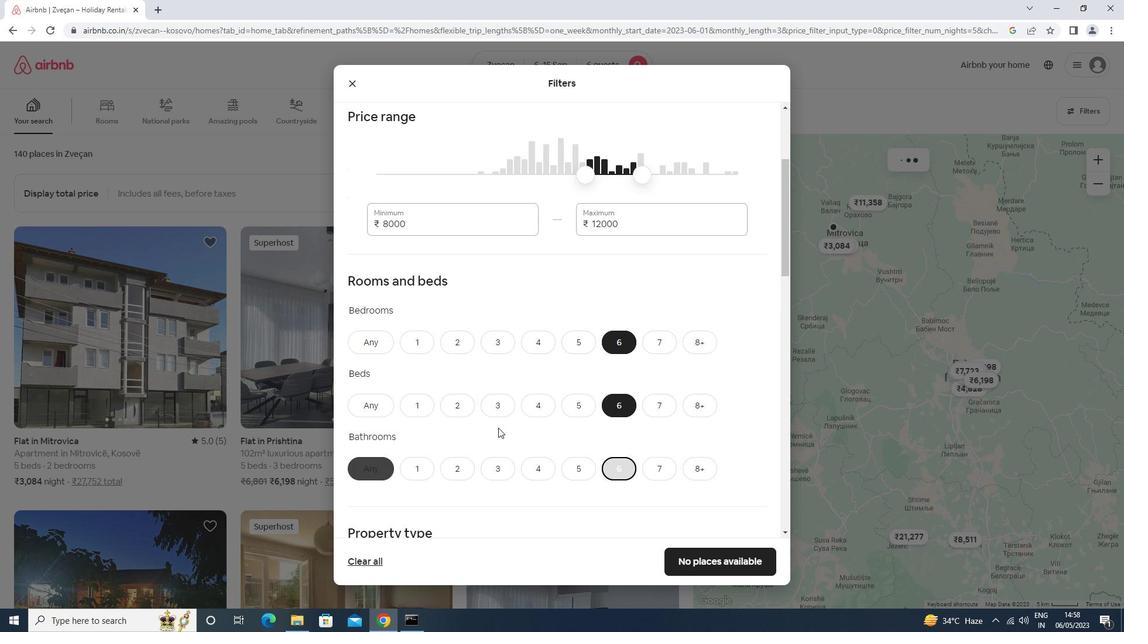 
Action: Mouse scrolled (483, 414) with delta (0, 0)
Screenshot: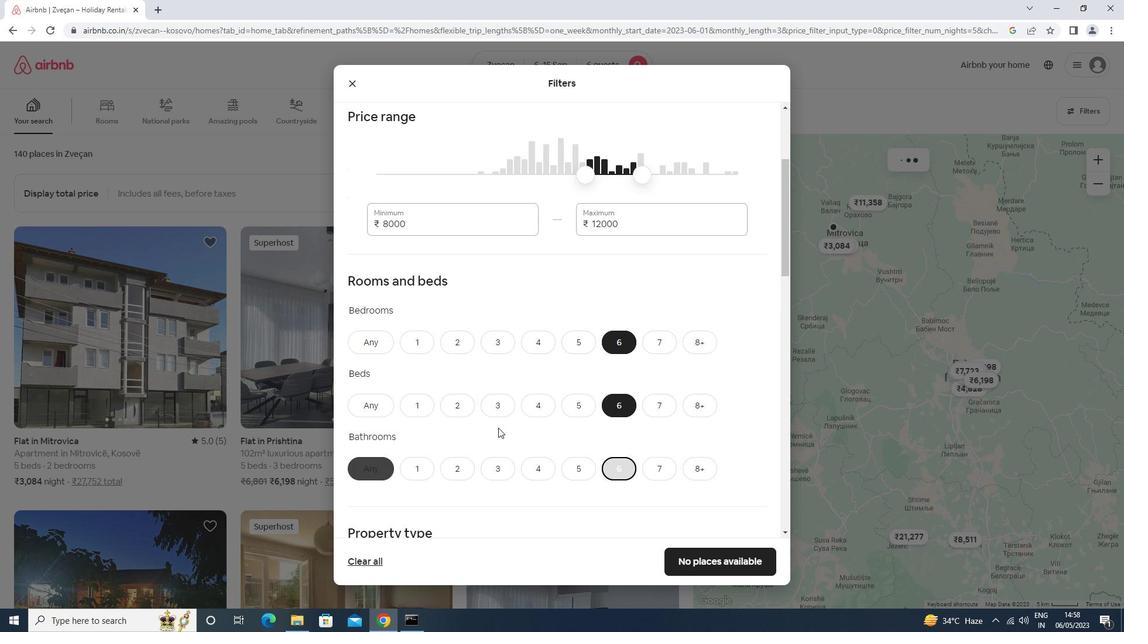 
Action: Mouse scrolled (483, 414) with delta (0, 0)
Screenshot: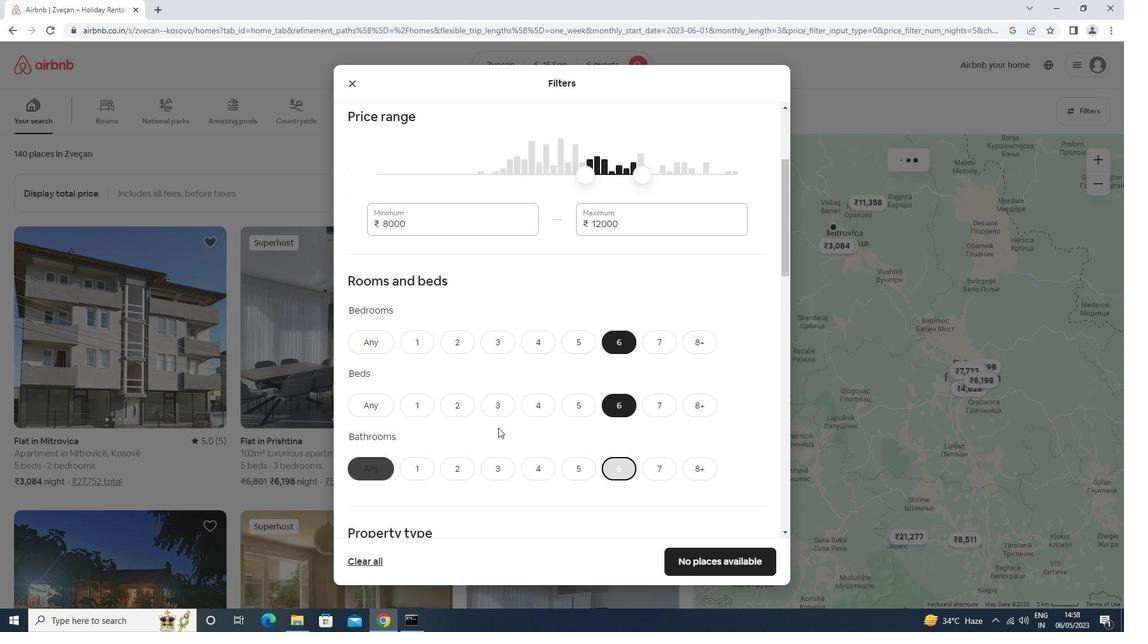 
Action: Mouse scrolled (483, 414) with delta (0, 0)
Screenshot: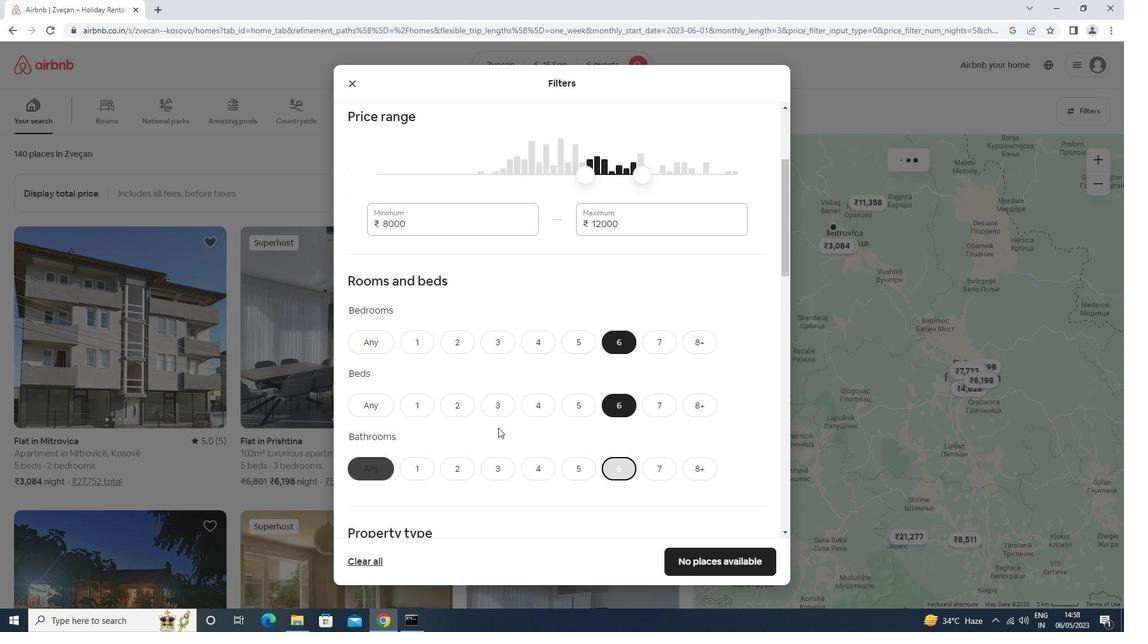 
Action: Mouse scrolled (483, 414) with delta (0, 0)
Screenshot: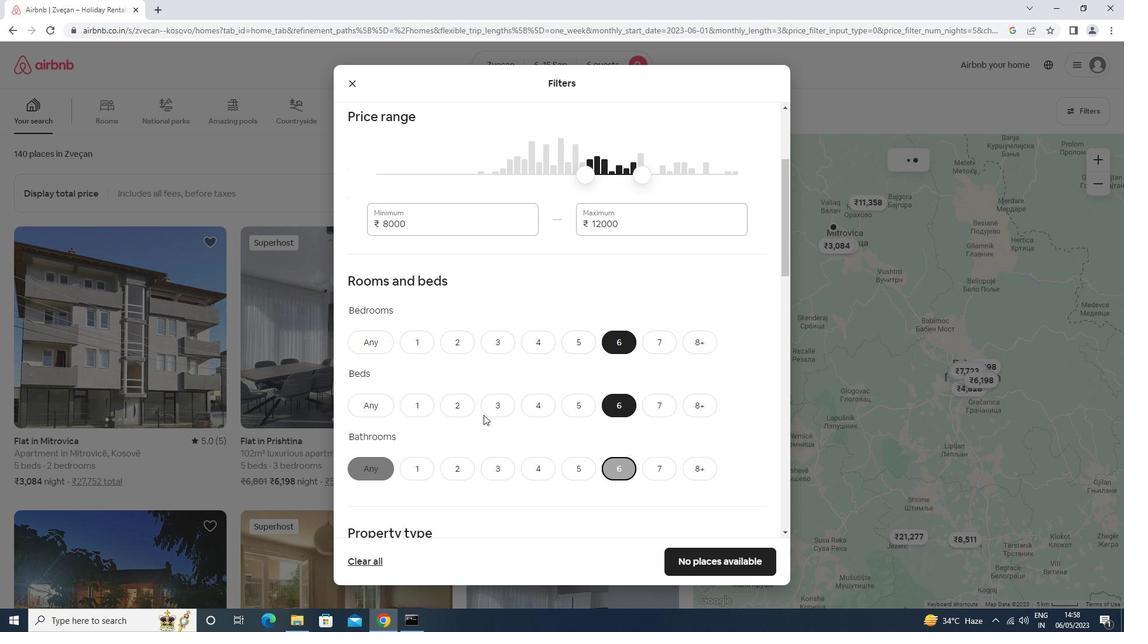 
Action: Mouse moved to (388, 370)
Screenshot: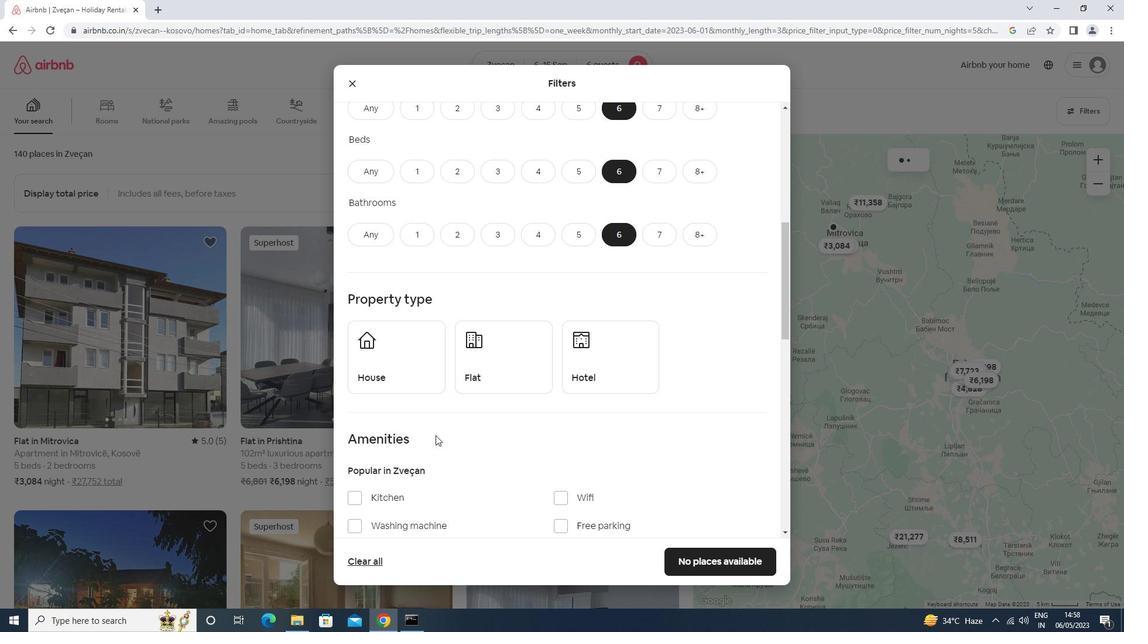 
Action: Mouse pressed left at (388, 370)
Screenshot: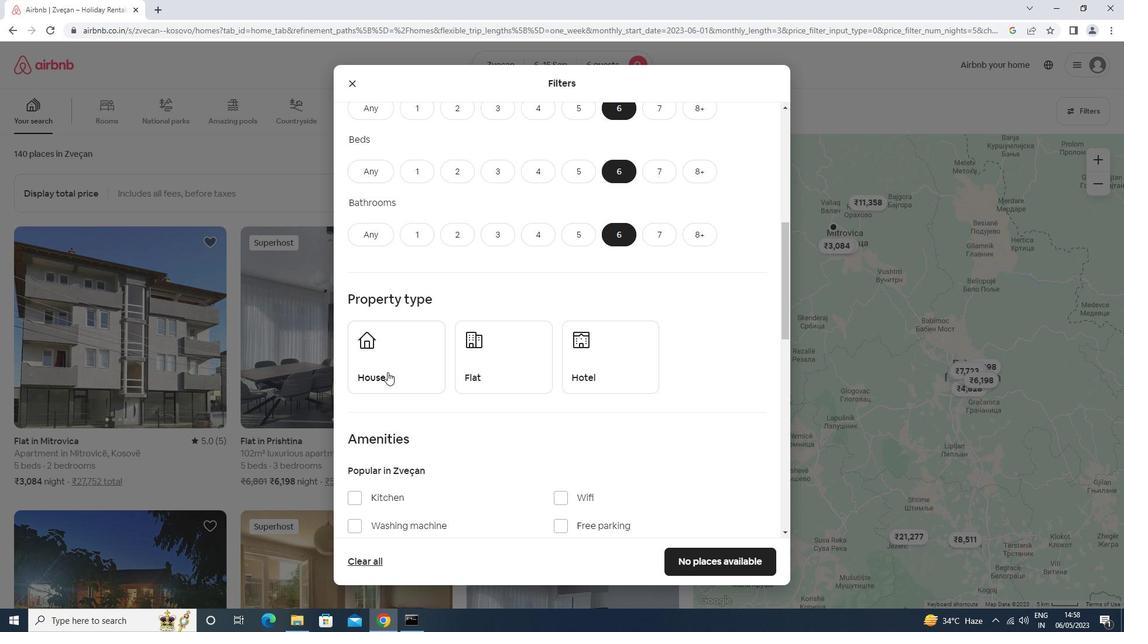 
Action: Mouse moved to (499, 368)
Screenshot: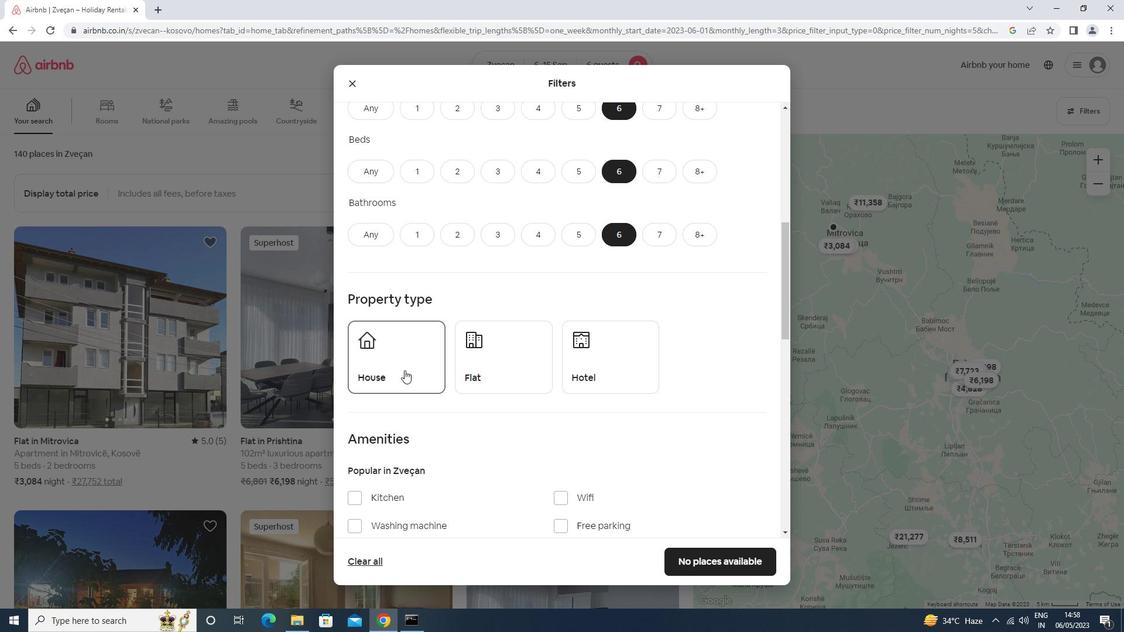 
Action: Mouse pressed left at (499, 368)
Screenshot: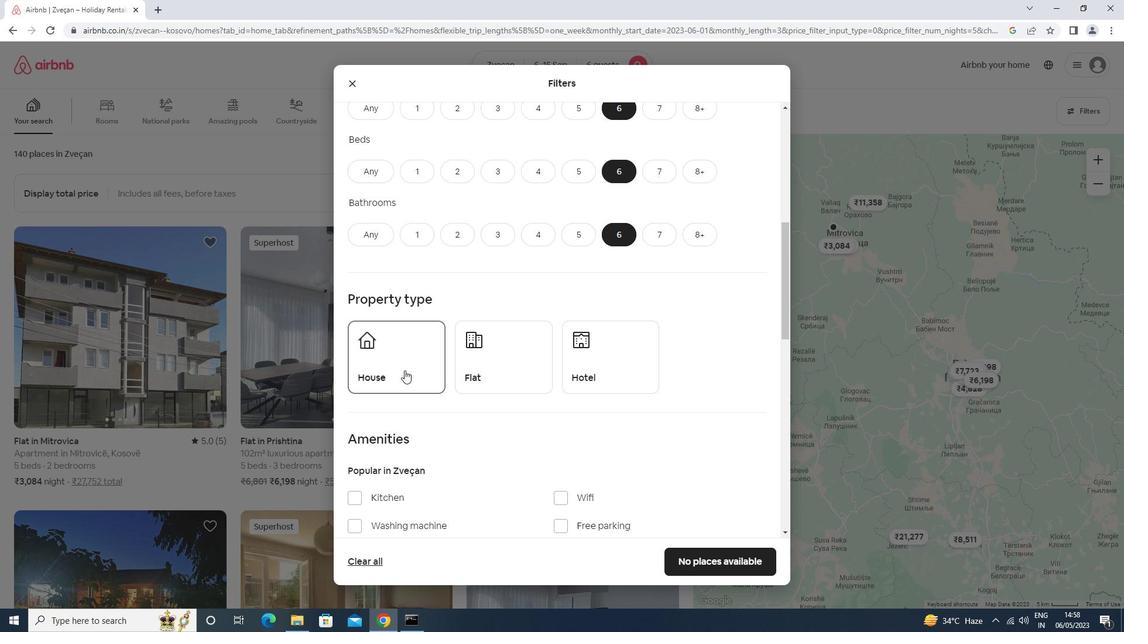 
Action: Mouse scrolled (499, 367) with delta (0, 0)
Screenshot: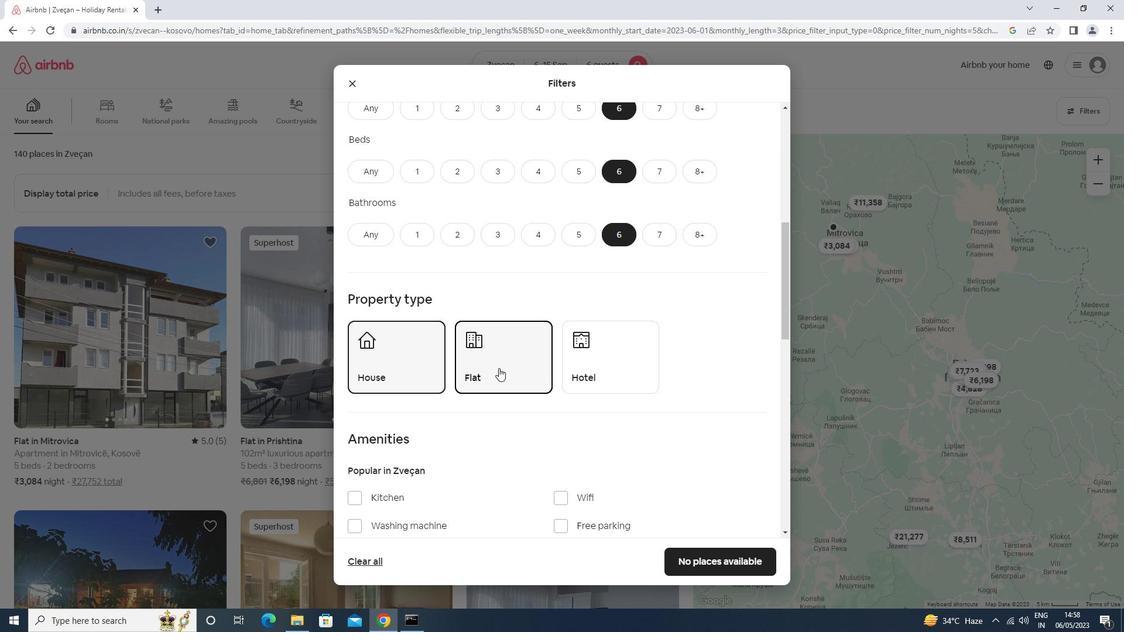 
Action: Mouse scrolled (499, 367) with delta (0, 0)
Screenshot: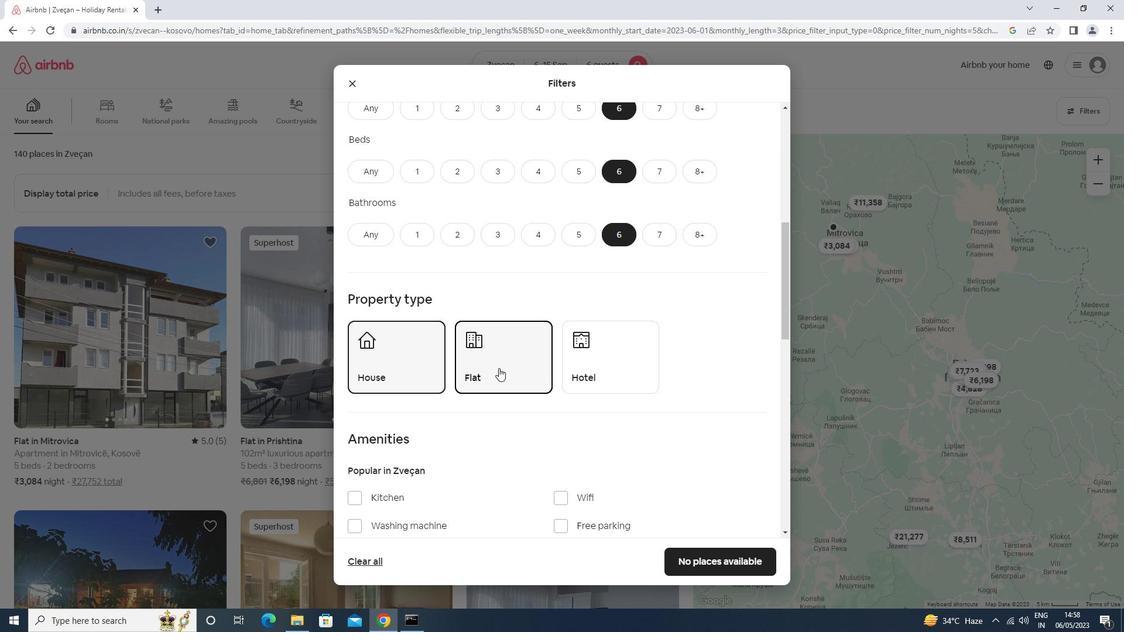 
Action: Mouse moved to (372, 459)
Screenshot: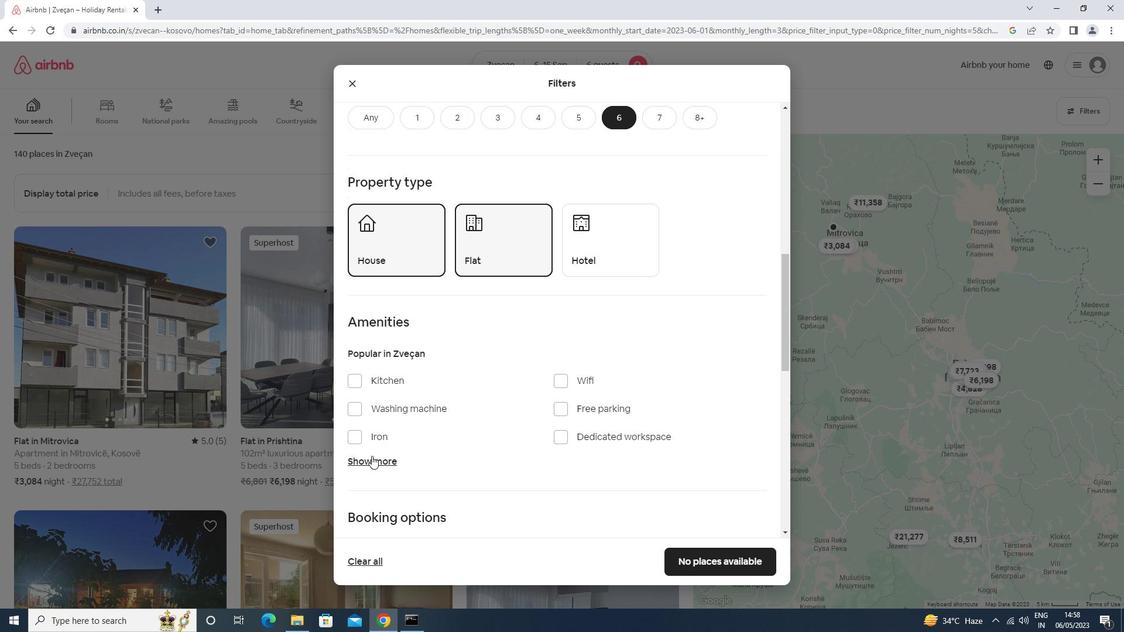 
Action: Mouse pressed left at (372, 459)
Screenshot: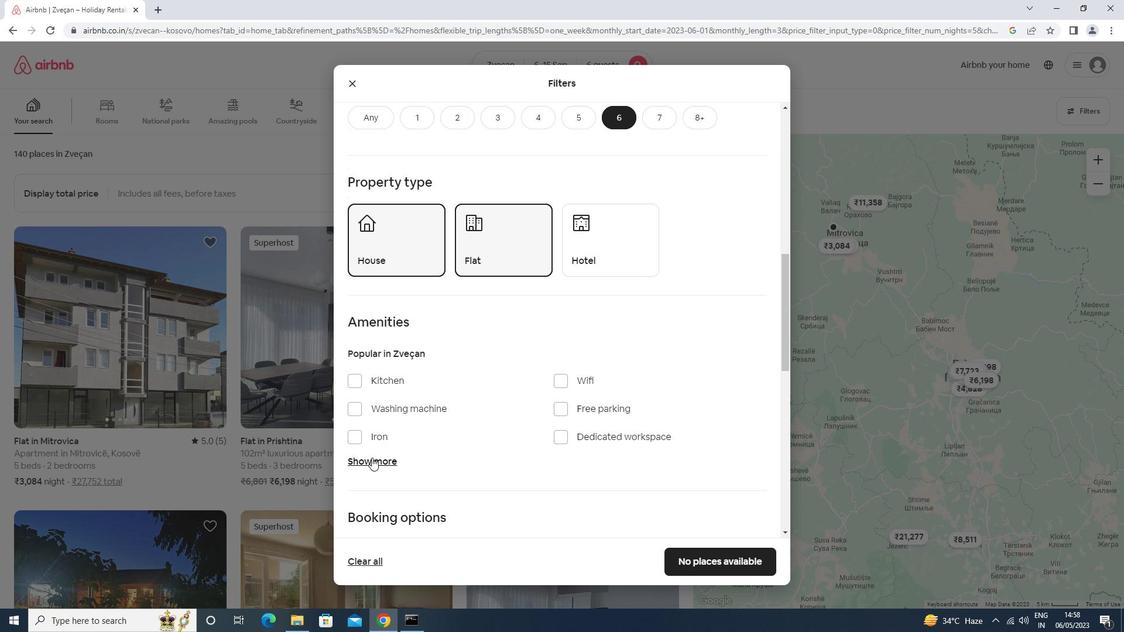 
Action: Mouse moved to (372, 459)
Screenshot: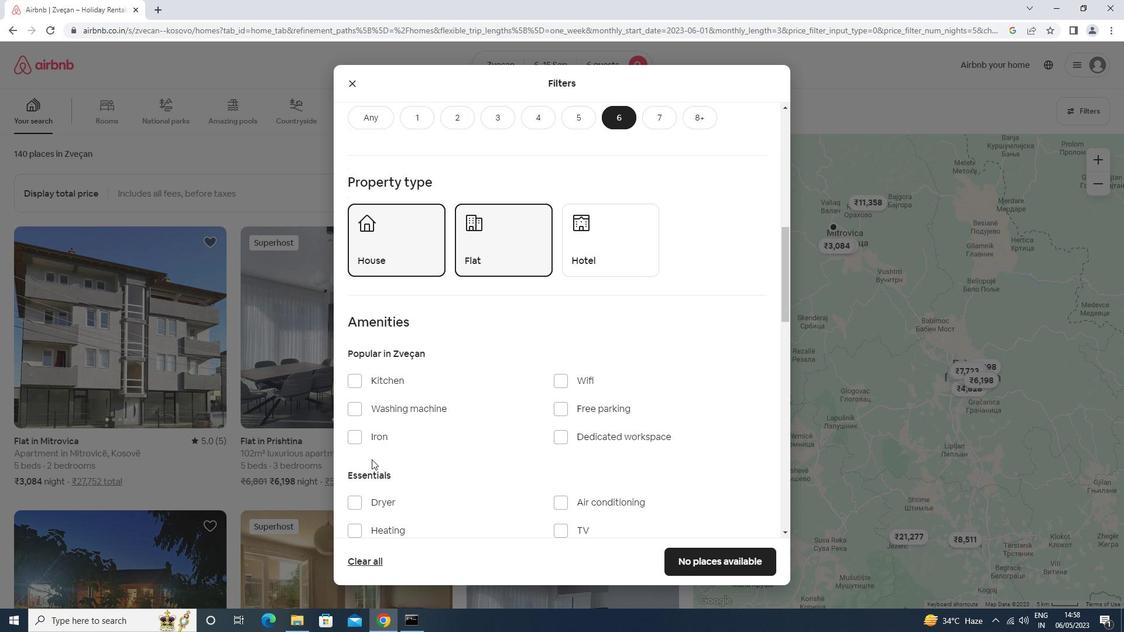 
Action: Mouse scrolled (372, 459) with delta (0, 0)
Screenshot: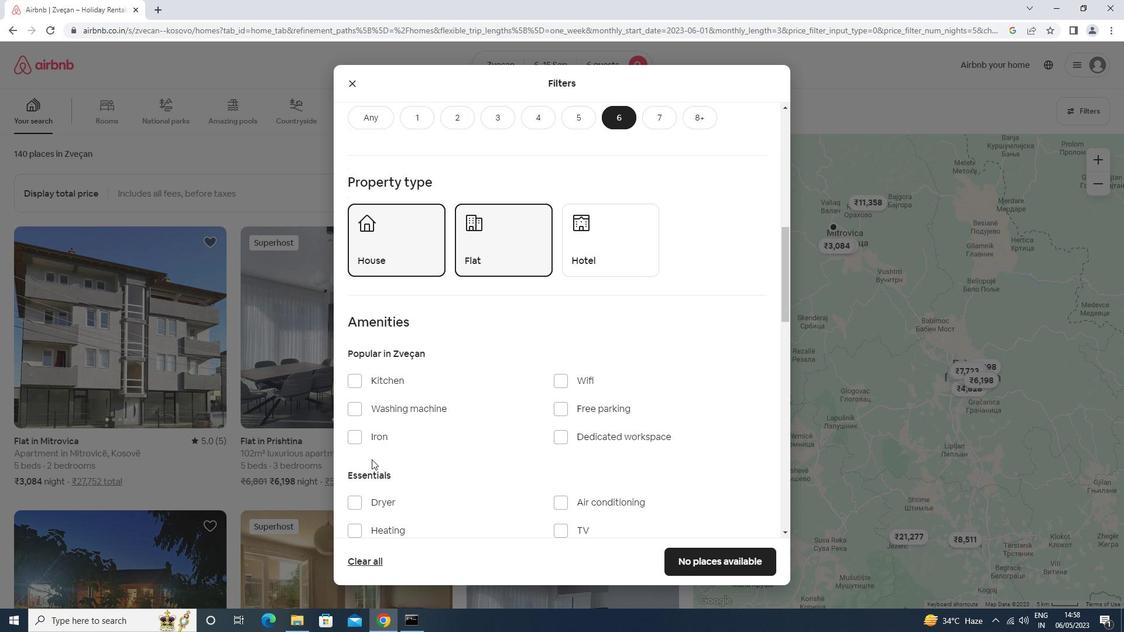 
Action: Mouse scrolled (372, 459) with delta (0, 0)
Screenshot: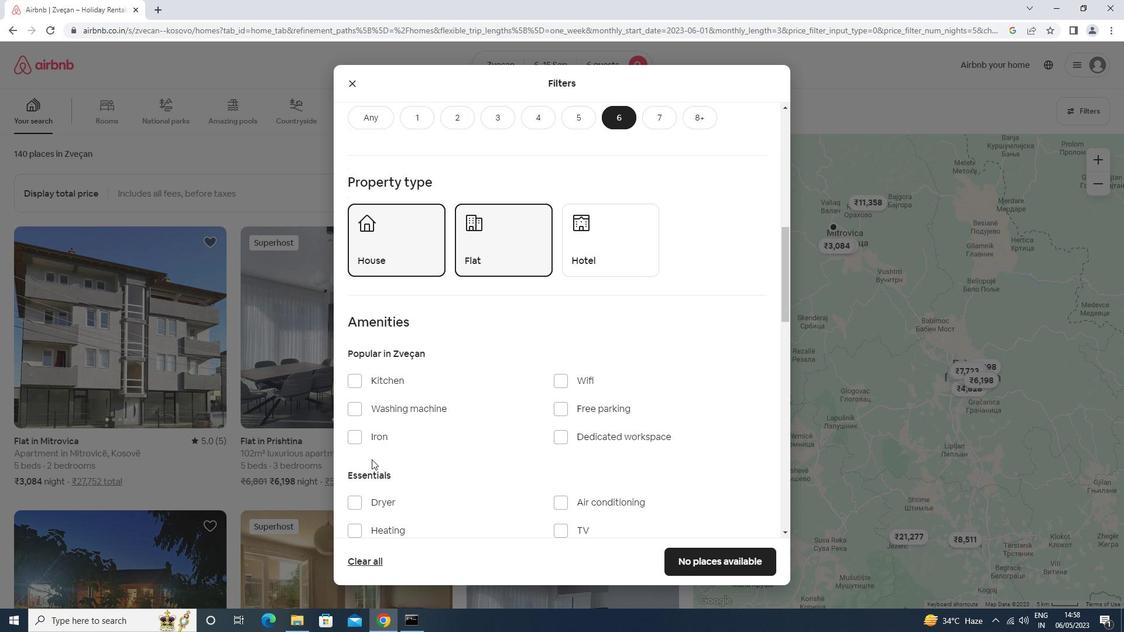 
Action: Mouse moved to (575, 291)
Screenshot: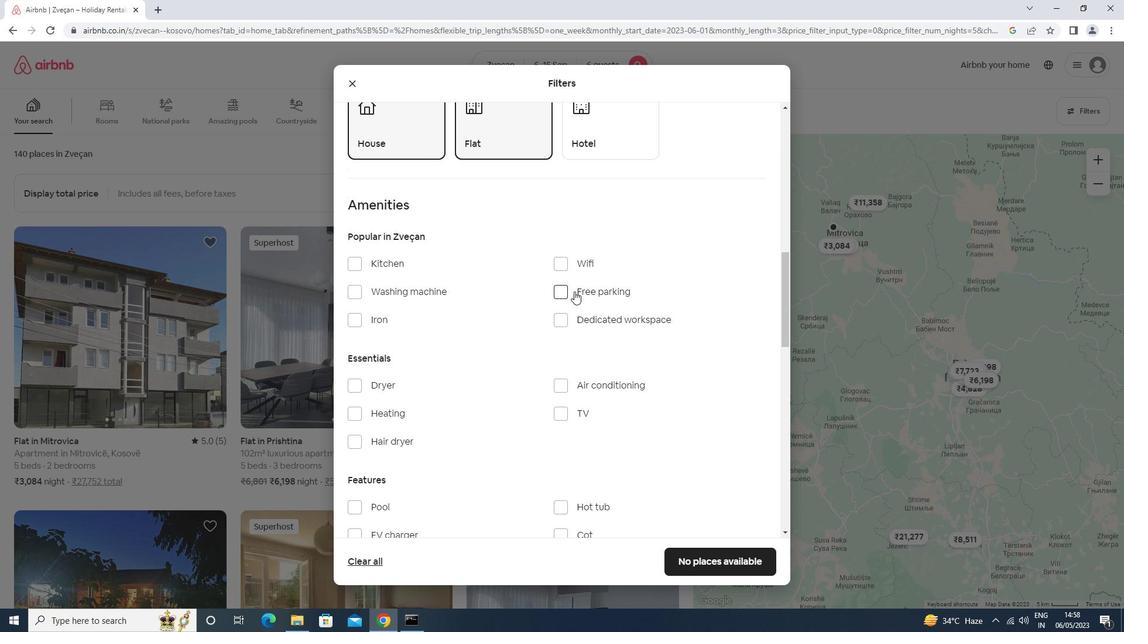 
Action: Mouse pressed left at (575, 291)
Screenshot: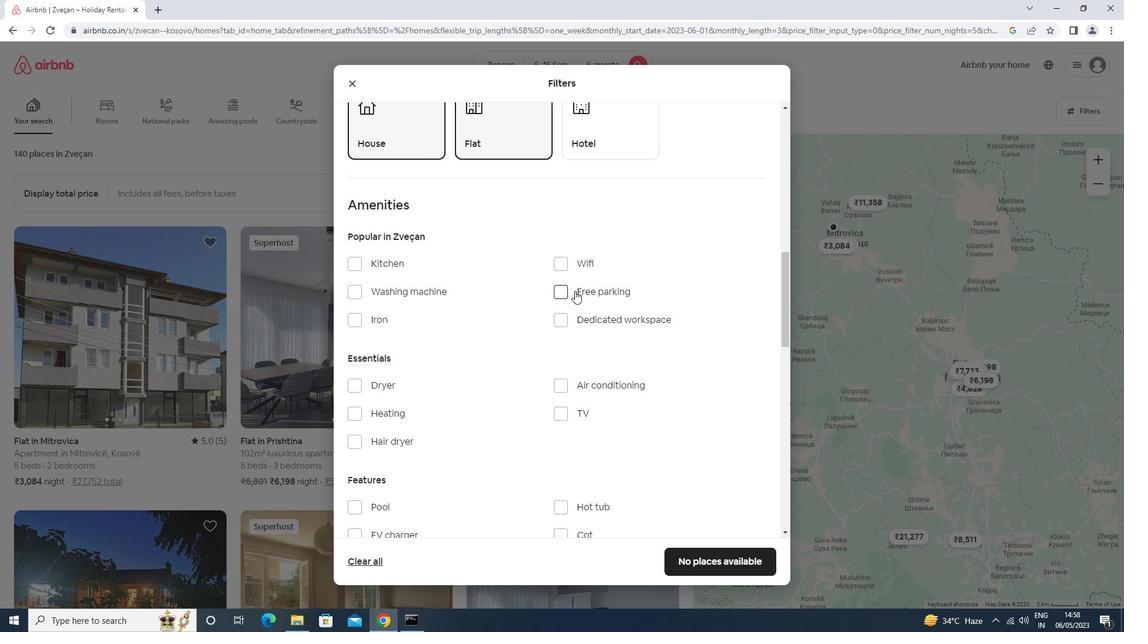 
Action: Mouse moved to (569, 407)
Screenshot: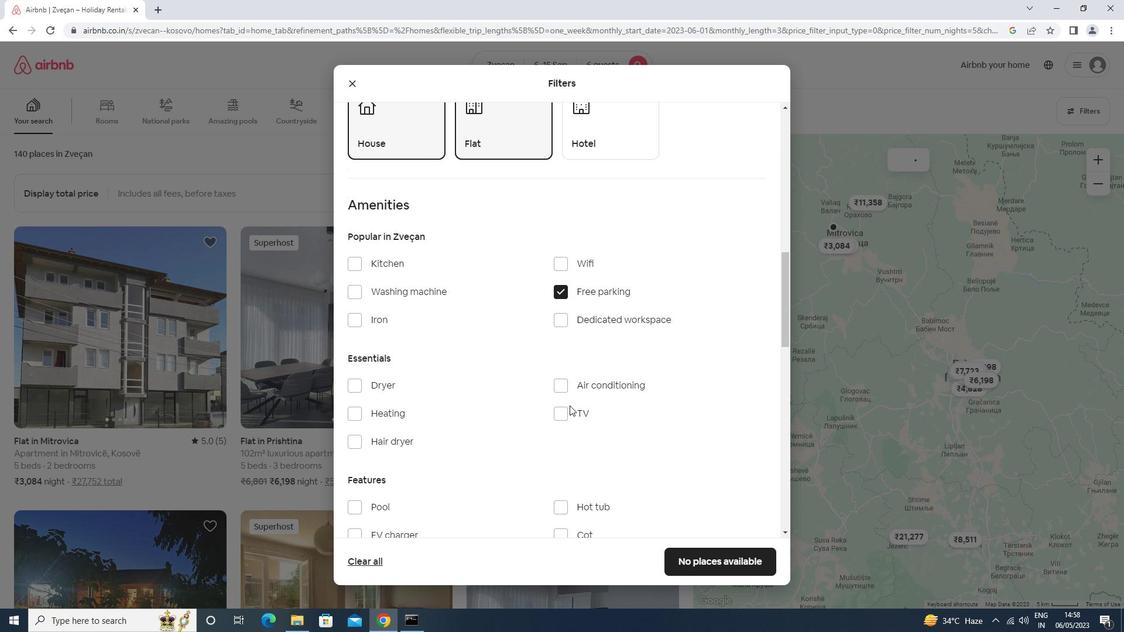 
Action: Mouse pressed left at (569, 407)
Screenshot: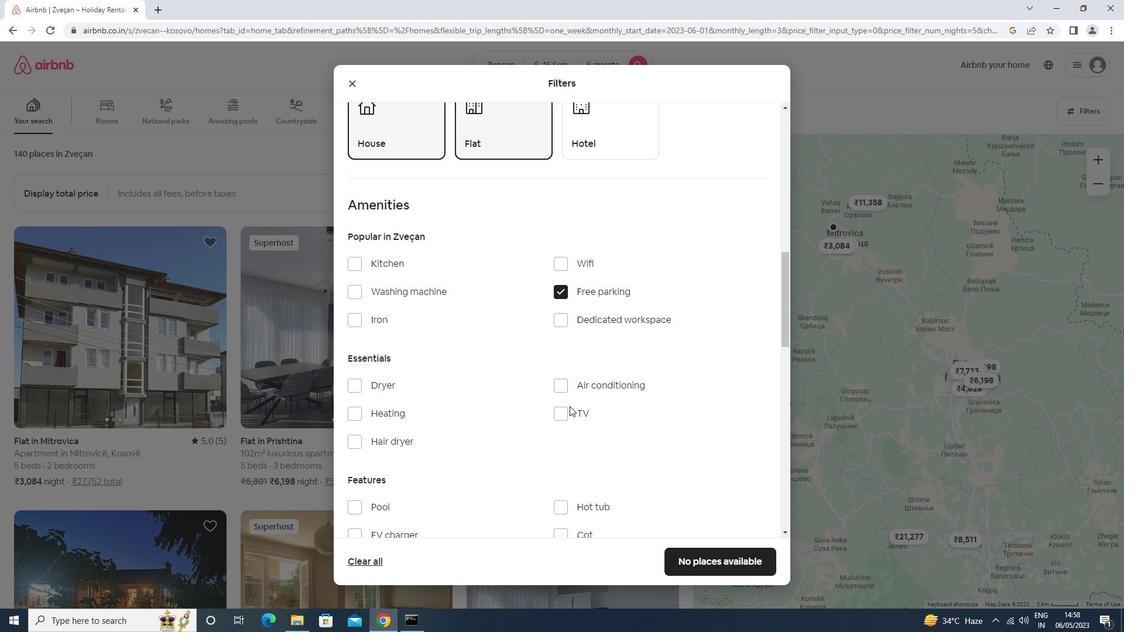 
Action: Mouse moved to (568, 407)
Screenshot: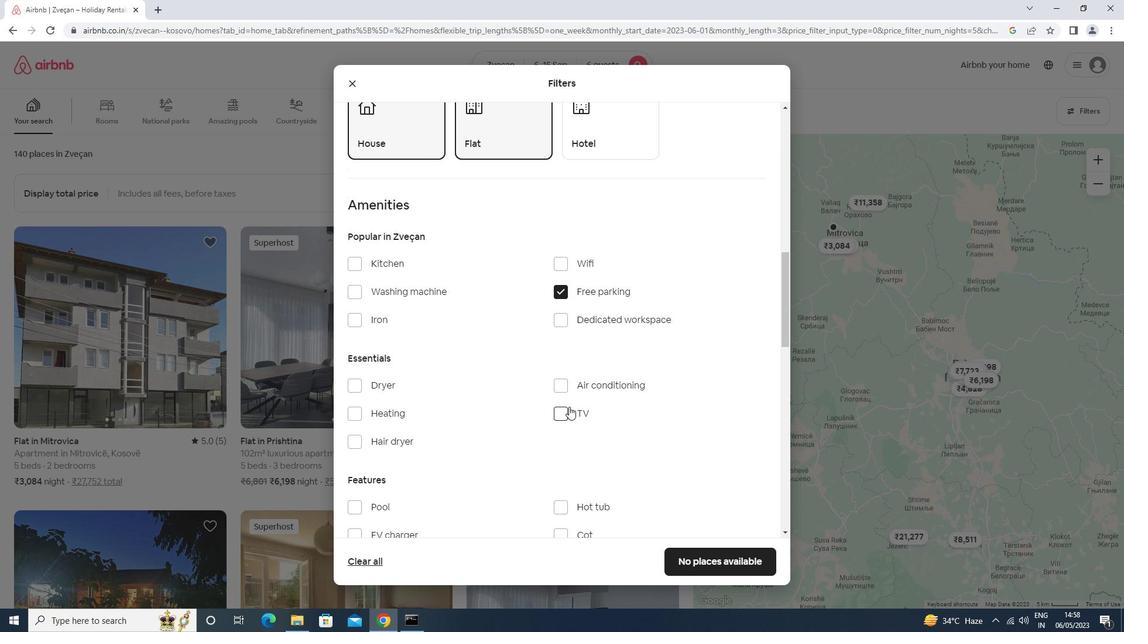 
Action: Mouse scrolled (568, 407) with delta (0, 0)
Screenshot: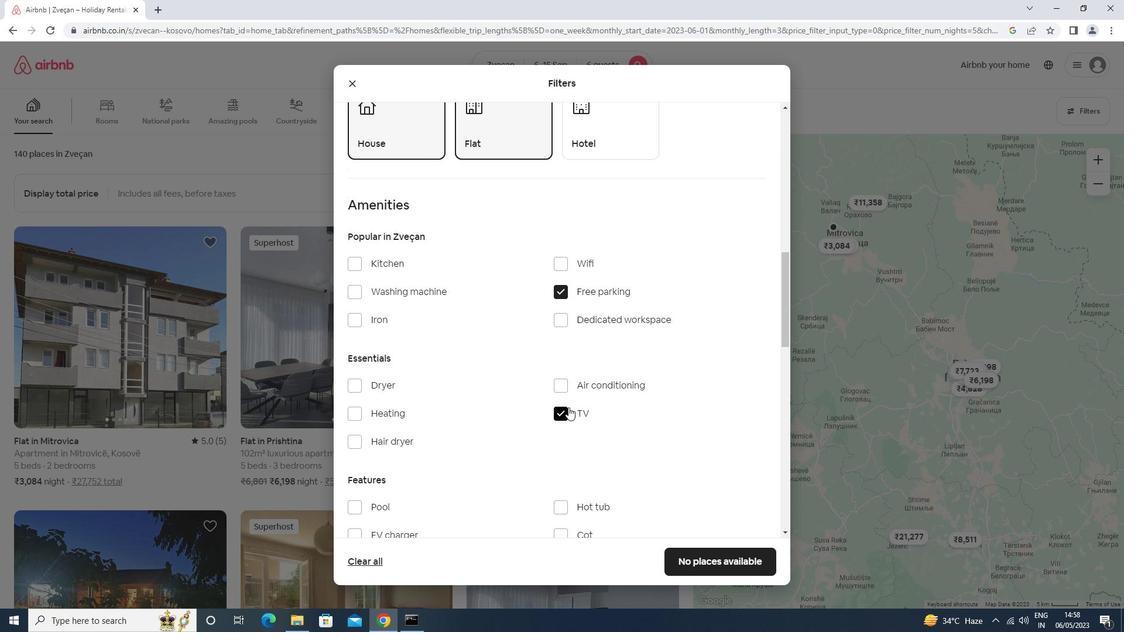 
Action: Mouse moved to (402, 508)
Screenshot: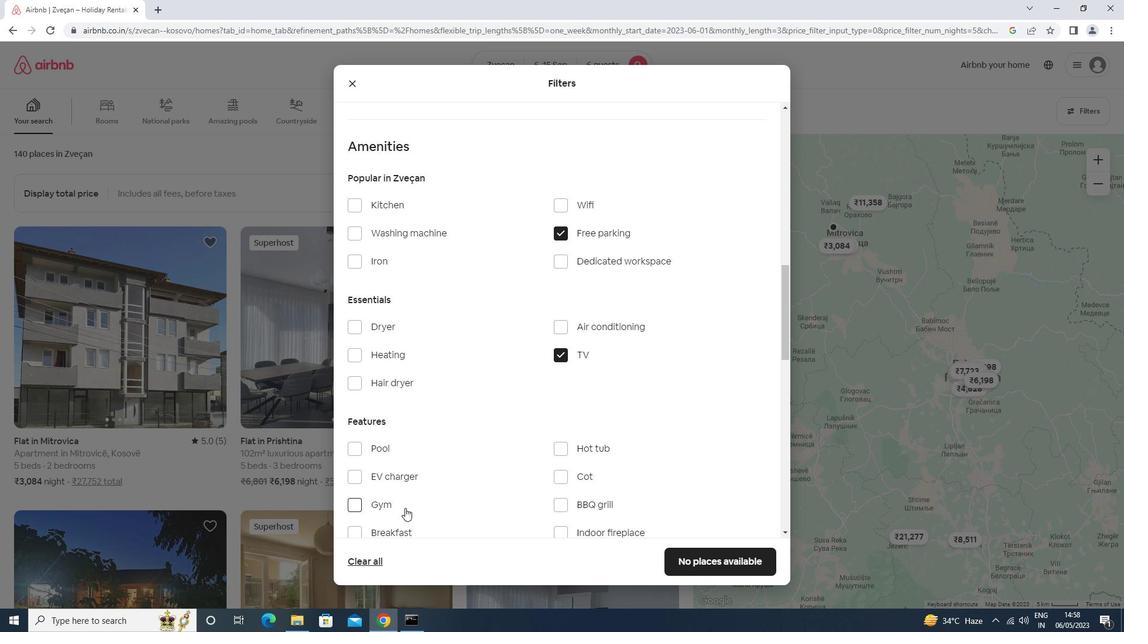 
Action: Mouse pressed left at (402, 508)
Screenshot: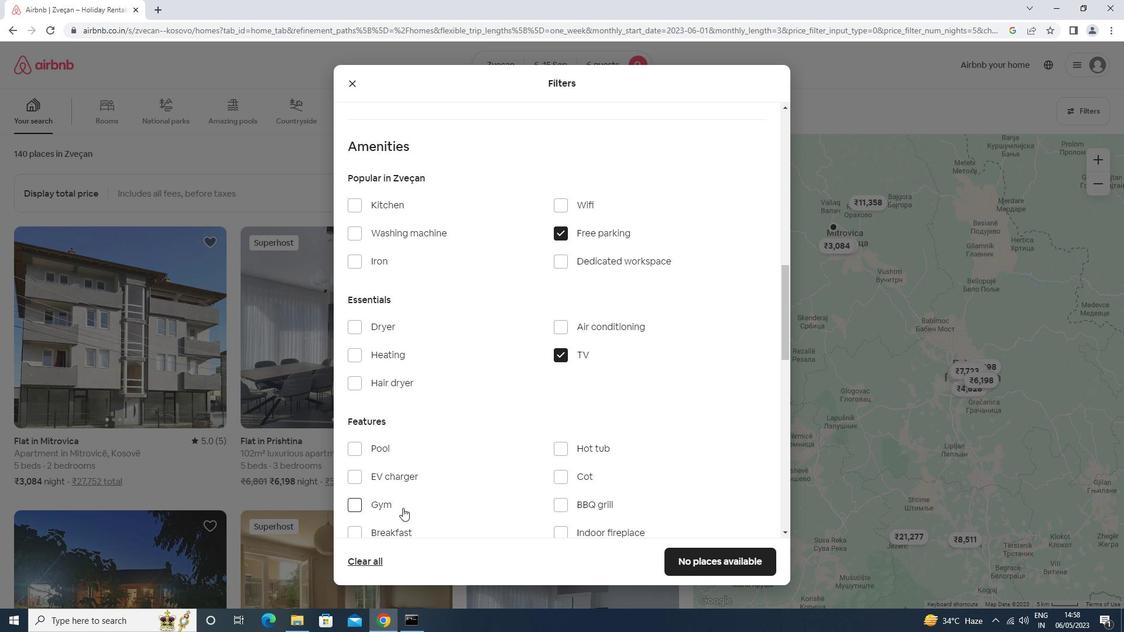 
Action: Mouse moved to (391, 536)
Screenshot: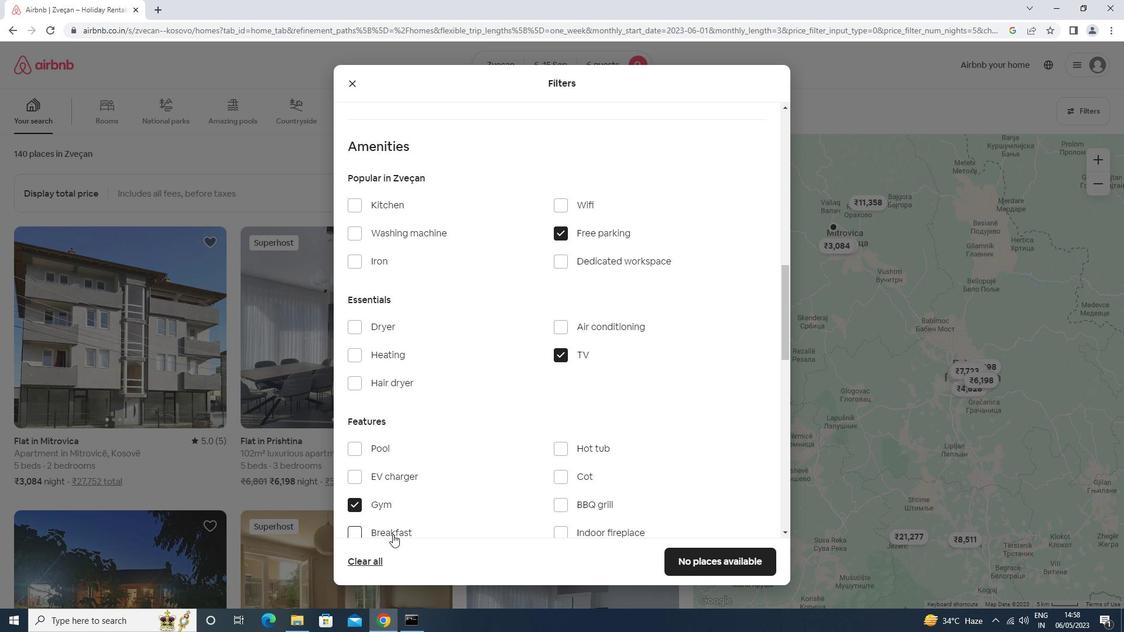 
Action: Mouse pressed left at (391, 536)
Screenshot: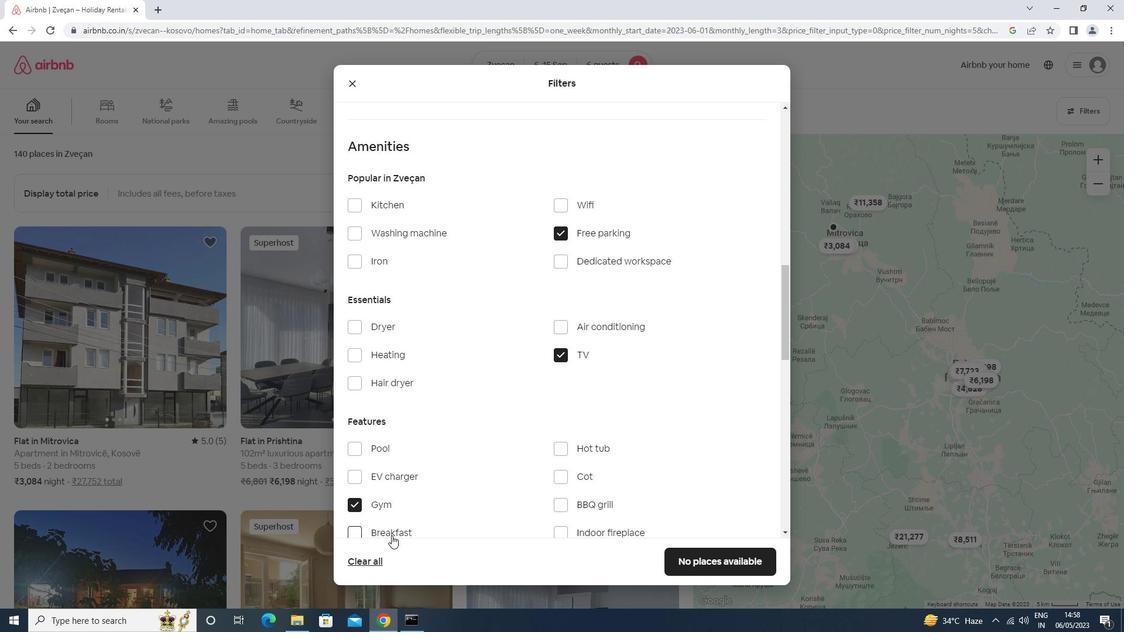 
Action: Mouse moved to (414, 512)
Screenshot: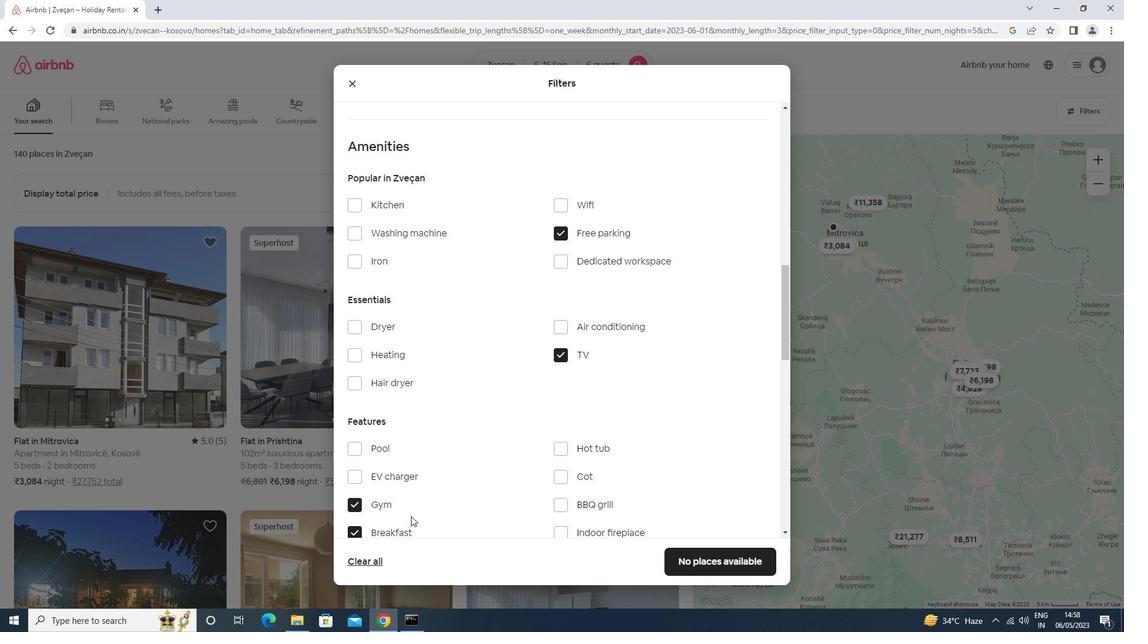 
Action: Mouse scrolled (414, 512) with delta (0, 0)
Screenshot: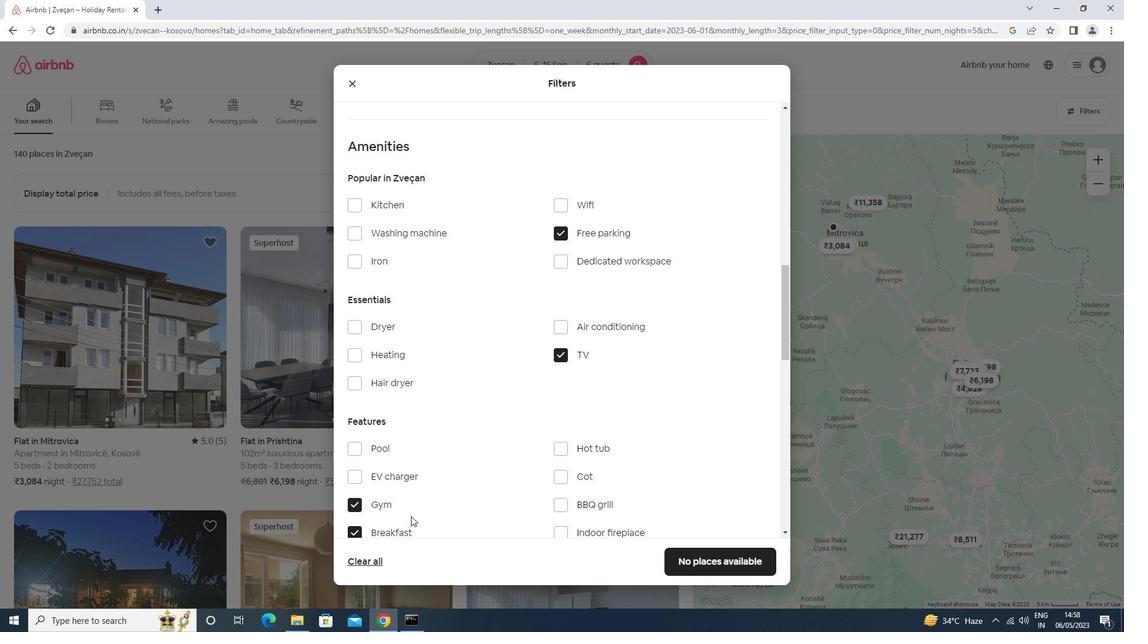 
Action: Mouse scrolled (414, 512) with delta (0, 0)
Screenshot: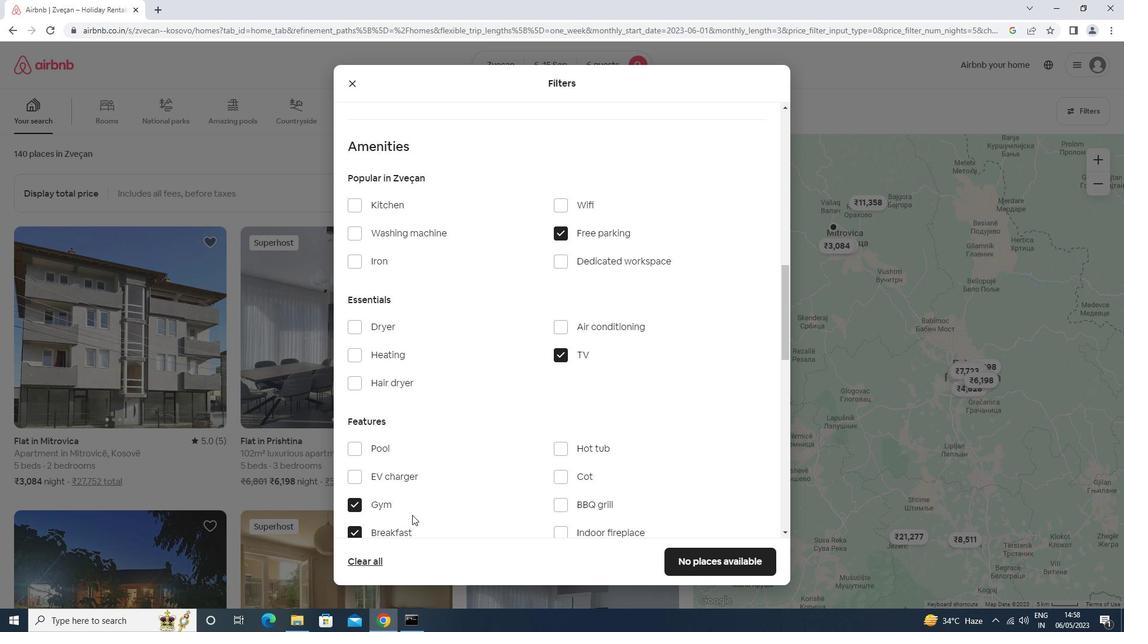 
Action: Mouse scrolled (414, 512) with delta (0, 0)
Screenshot: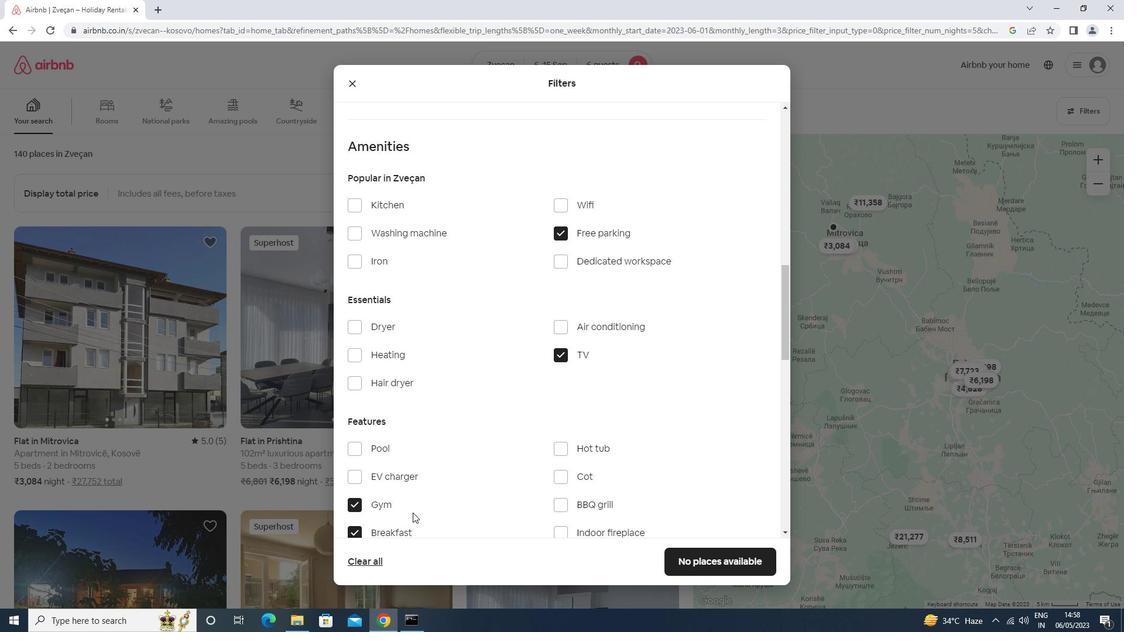 
Action: Mouse moved to (504, 478)
Screenshot: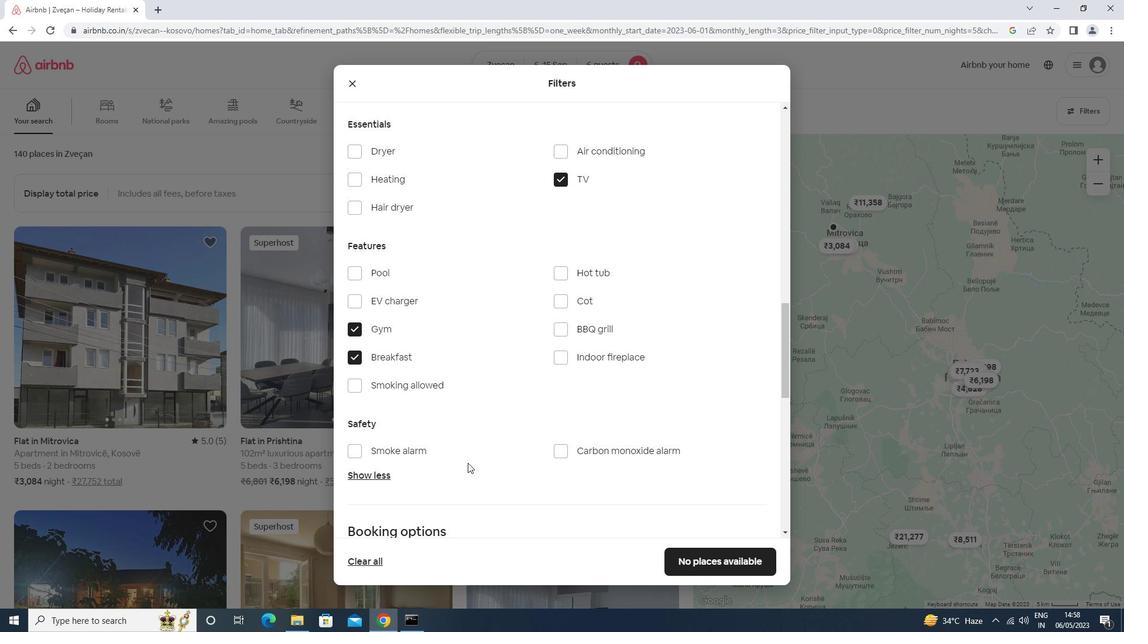 
Action: Mouse scrolled (504, 477) with delta (0, 0)
Screenshot: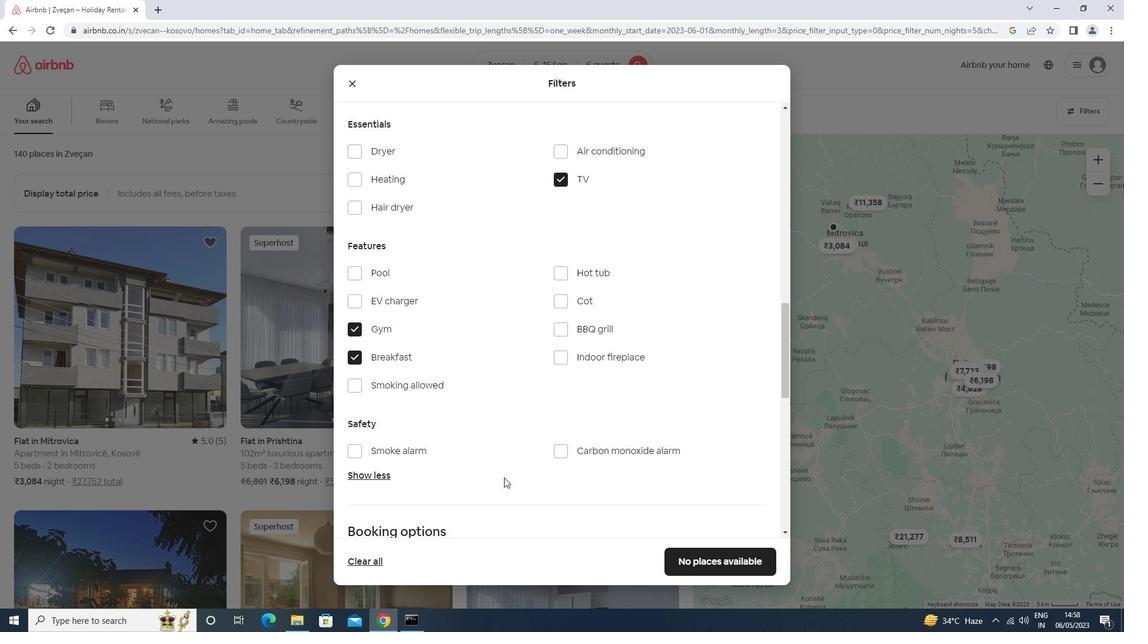 
Action: Mouse scrolled (504, 477) with delta (0, 0)
Screenshot: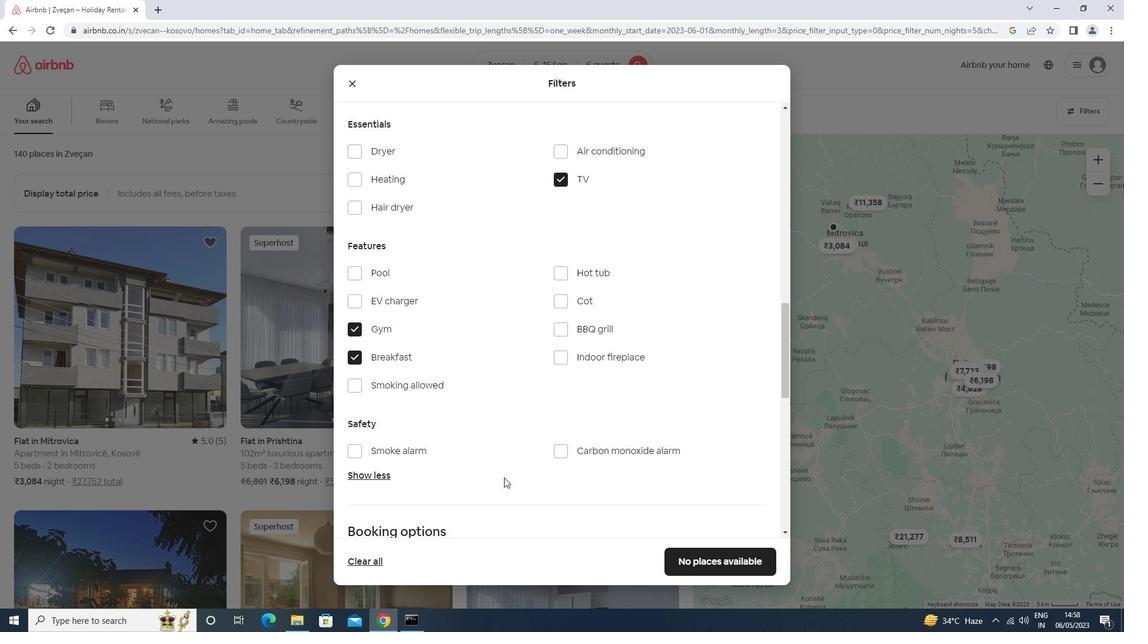 
Action: Mouse scrolled (504, 477) with delta (0, 0)
Screenshot: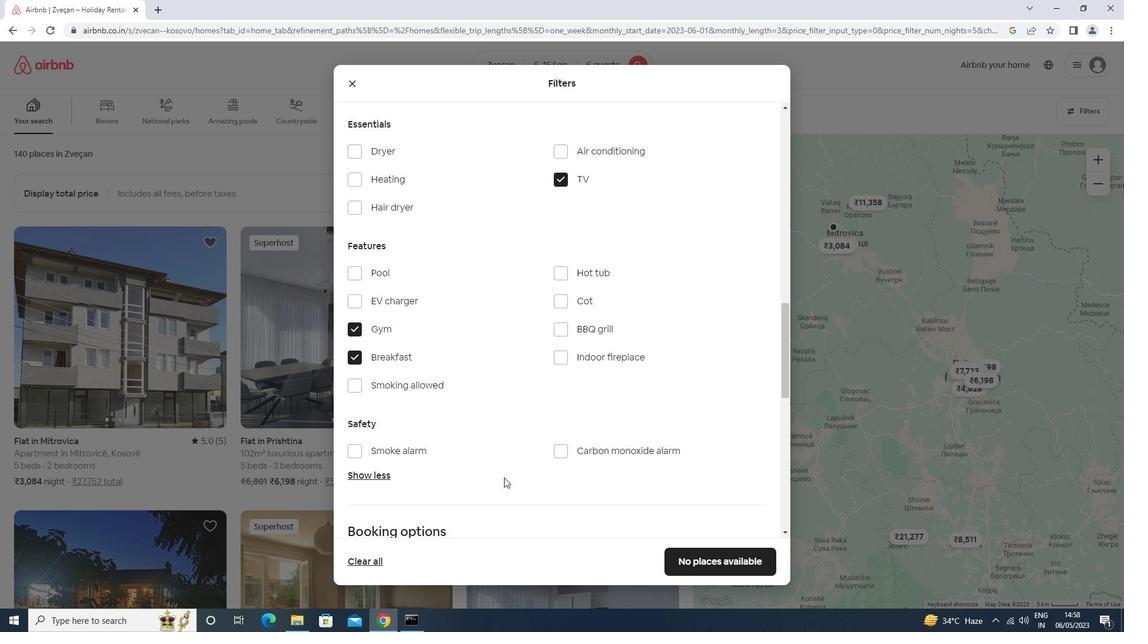 
Action: Mouse scrolled (504, 477) with delta (0, 0)
Screenshot: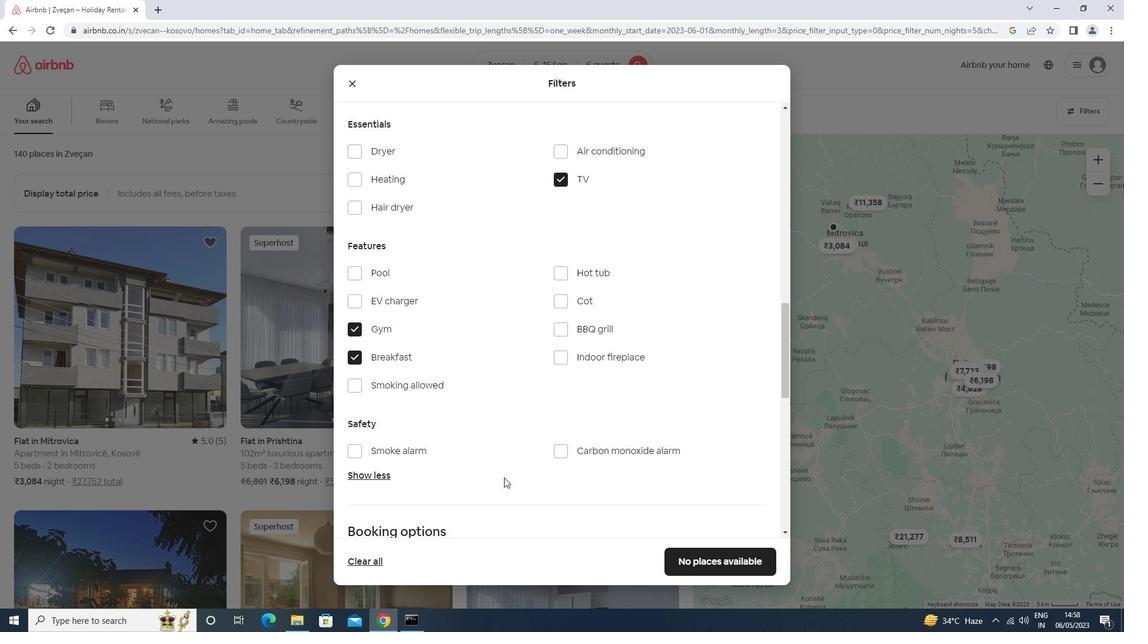 
Action: Mouse moved to (738, 379)
Screenshot: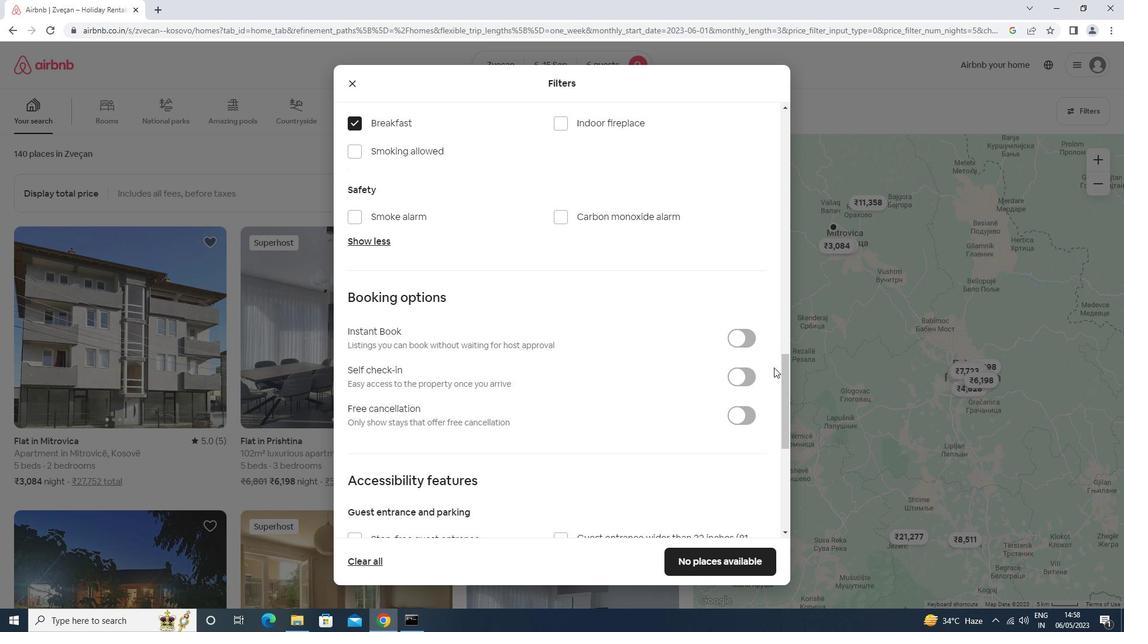 
Action: Mouse pressed left at (738, 379)
Screenshot: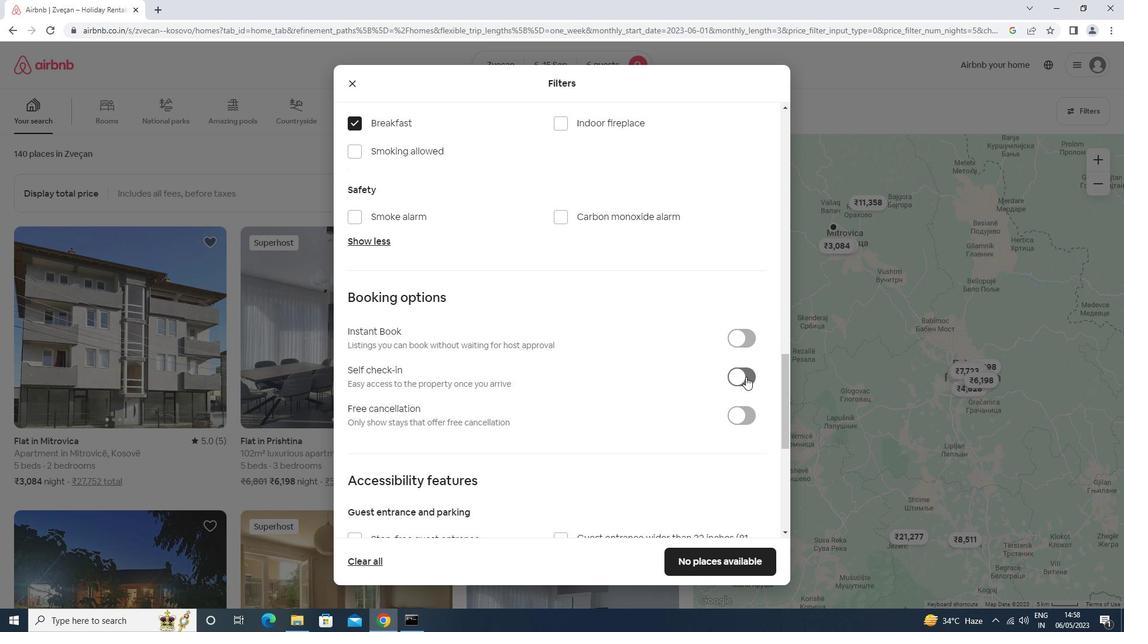 
Action: Mouse moved to (519, 440)
Screenshot: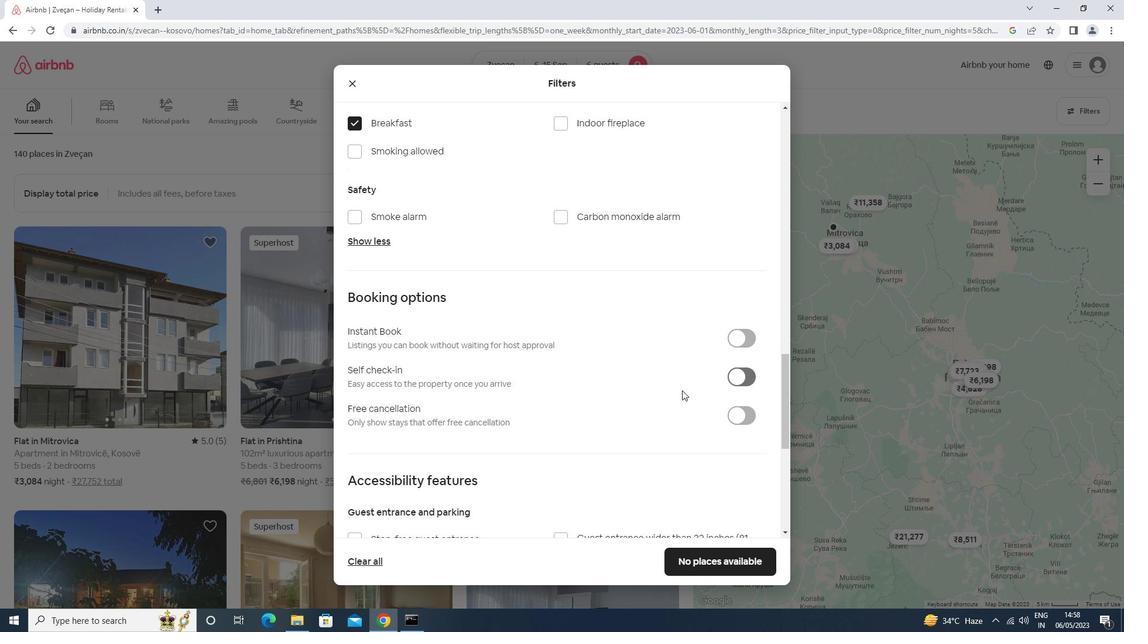 
Action: Mouse scrolled (519, 440) with delta (0, 0)
Screenshot: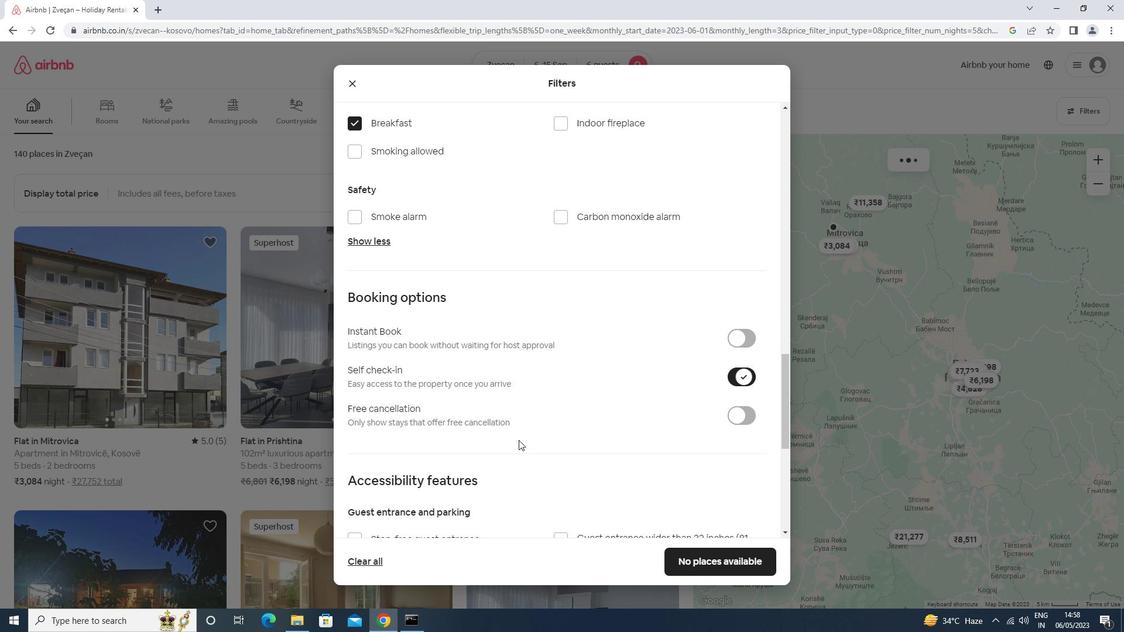 
Action: Mouse scrolled (519, 440) with delta (0, 0)
Screenshot: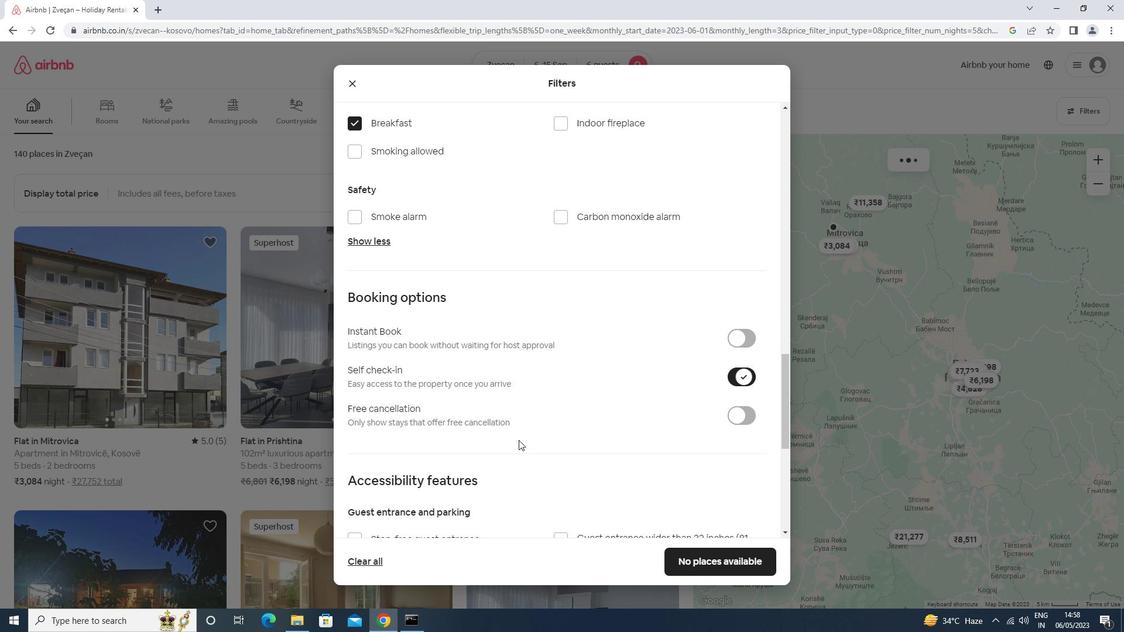 
Action: Mouse scrolled (519, 440) with delta (0, 0)
Screenshot: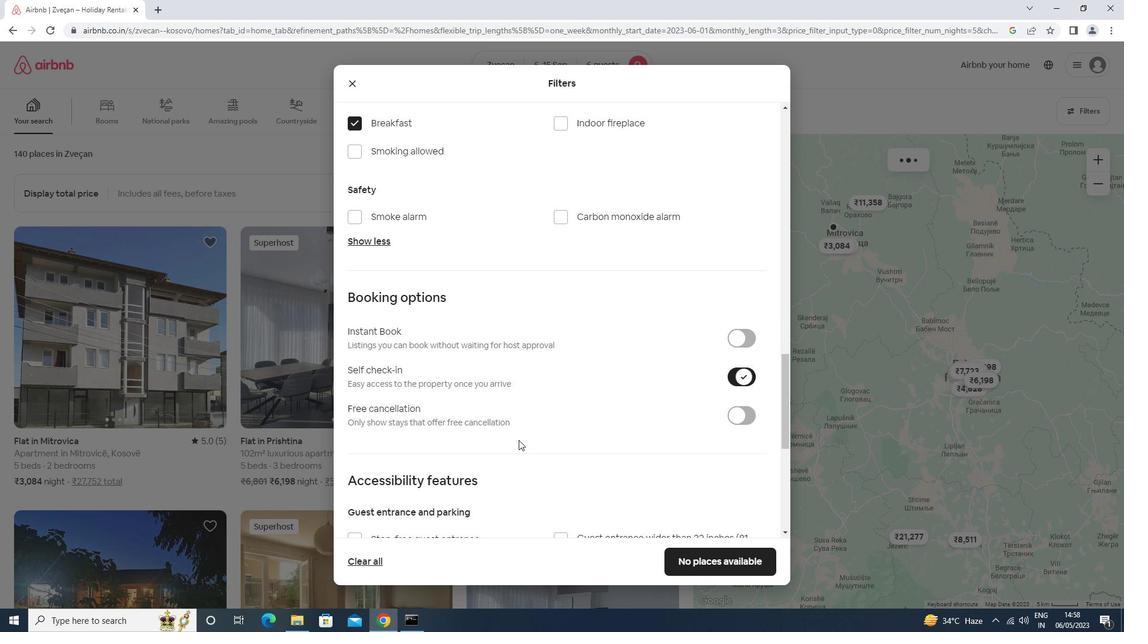
Action: Mouse scrolled (519, 440) with delta (0, 0)
Screenshot: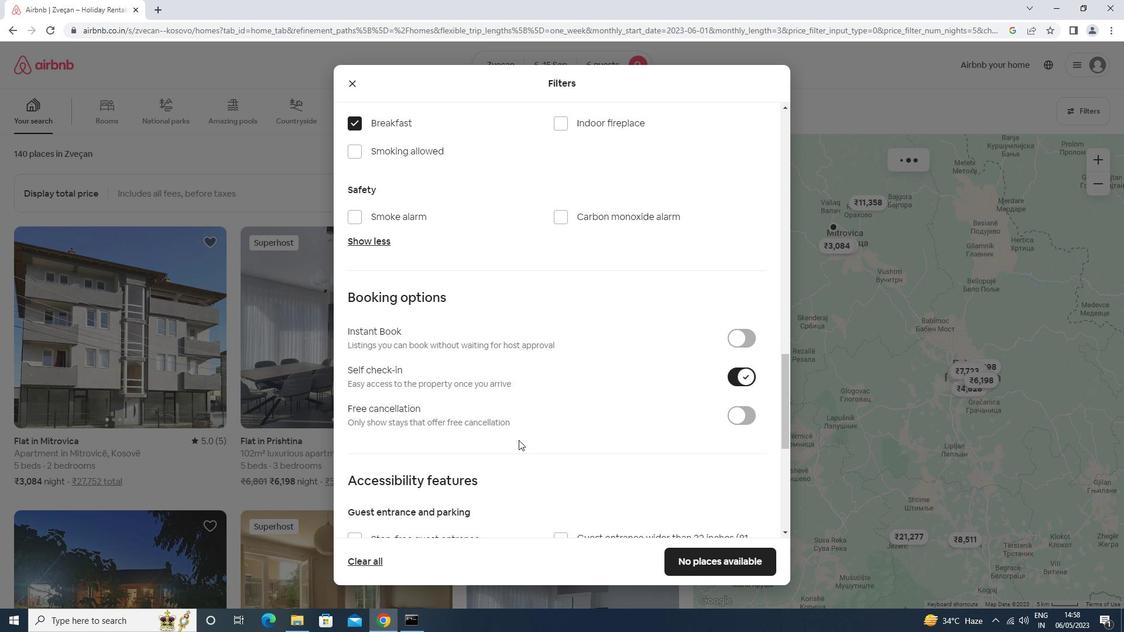 
Action: Mouse scrolled (519, 440) with delta (0, 0)
Screenshot: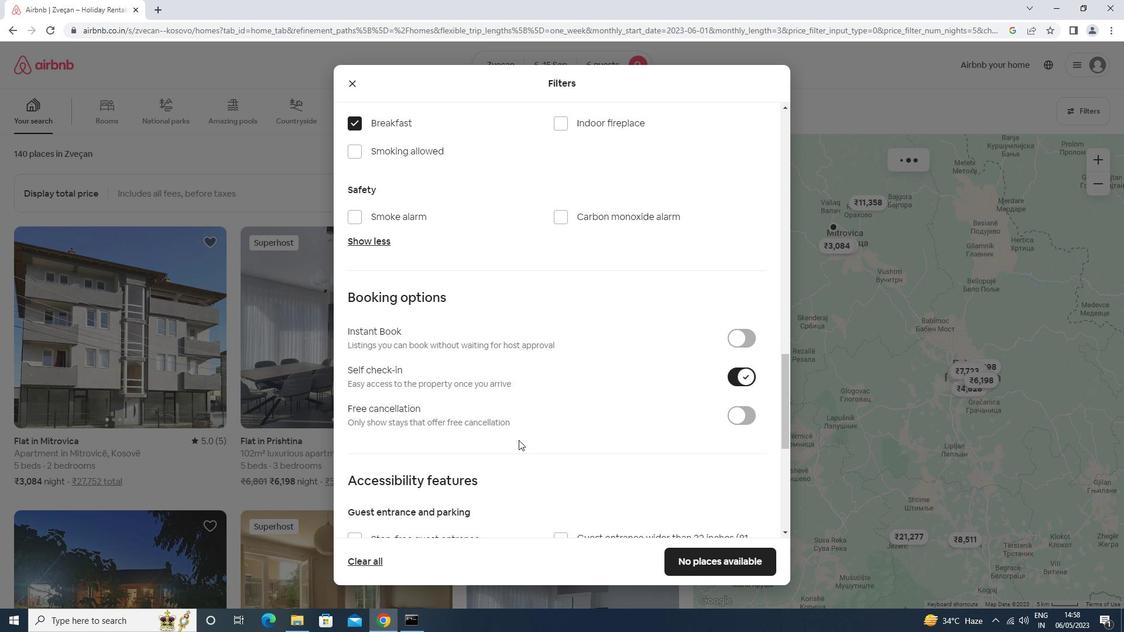 
Action: Mouse moved to (399, 517)
Screenshot: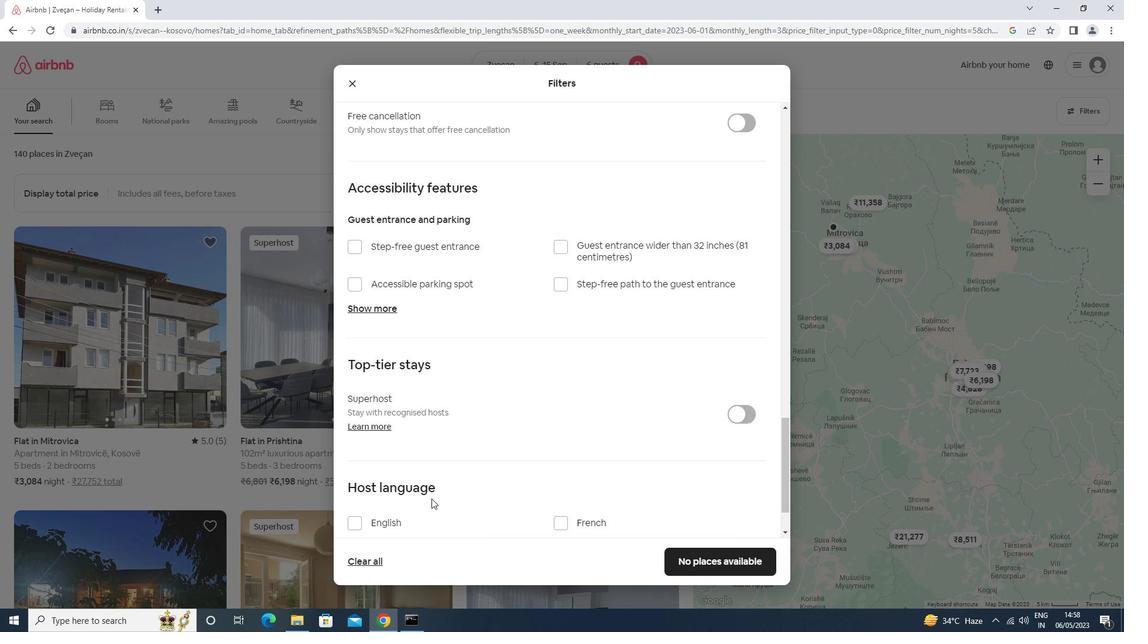 
Action: Mouse pressed left at (399, 517)
Screenshot: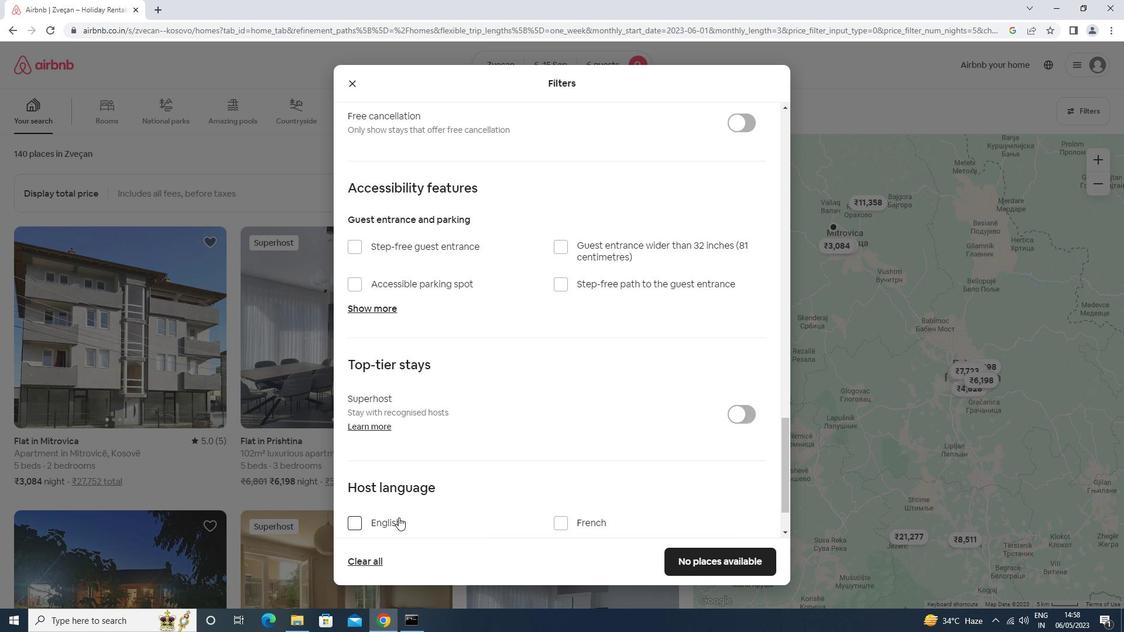 
Action: Mouse moved to (713, 556)
Screenshot: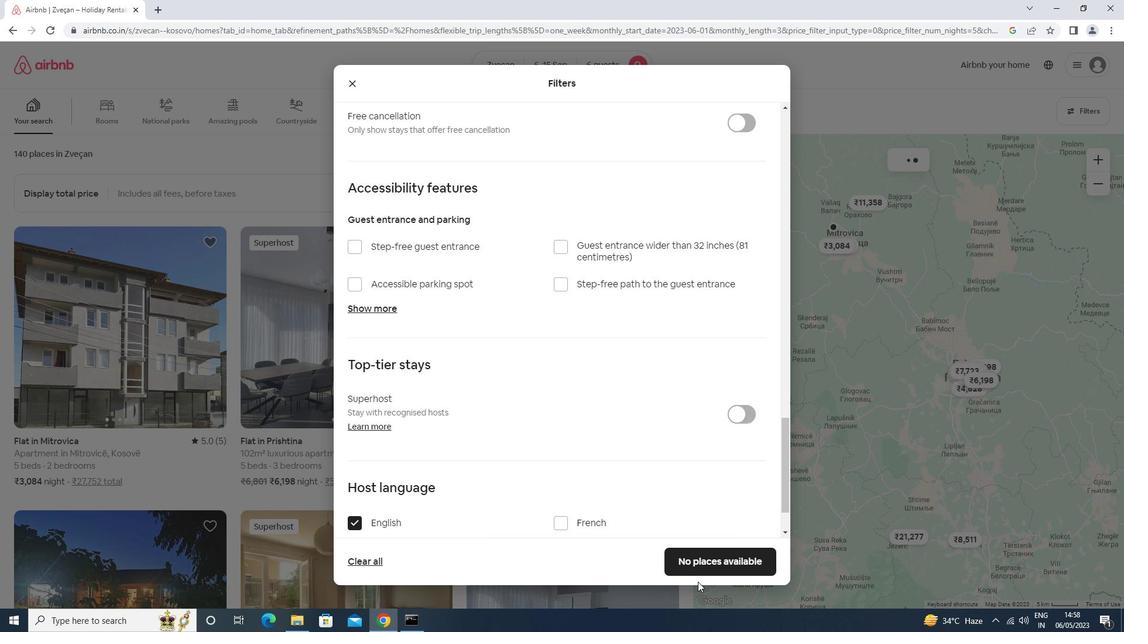 
Action: Mouse pressed left at (713, 556)
Screenshot: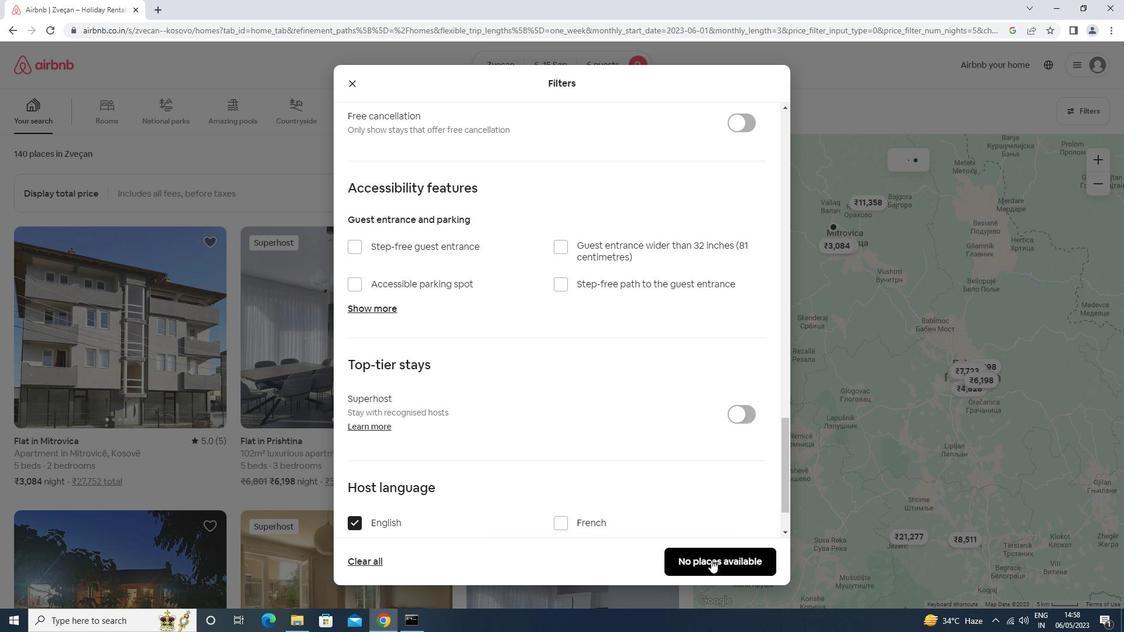 
Action: Mouse moved to (713, 556)
Screenshot: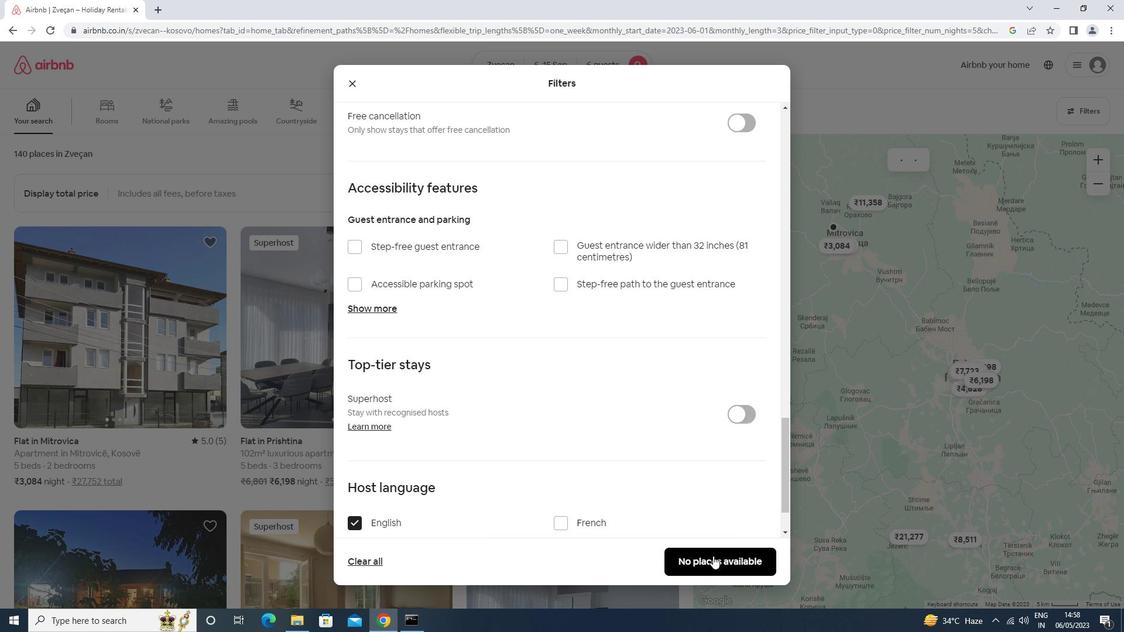 
